 Task: Find connections with filter location Bellshill with filter topic #Startupcompanywith filter profile language German with filter current company Air India Express with filter school IILM with filter industry Mobile Computing Software Products with filter service category Search Engine Optimization (SEO) with filter keywords title Brand Strategist
Action: Mouse moved to (535, 59)
Screenshot: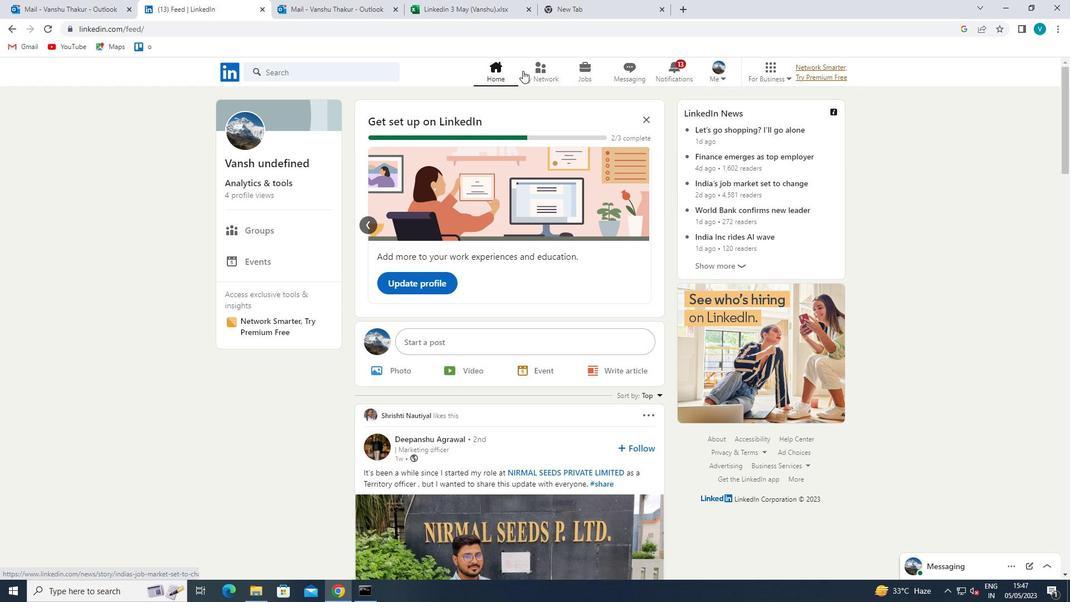 
Action: Mouse pressed left at (535, 59)
Screenshot: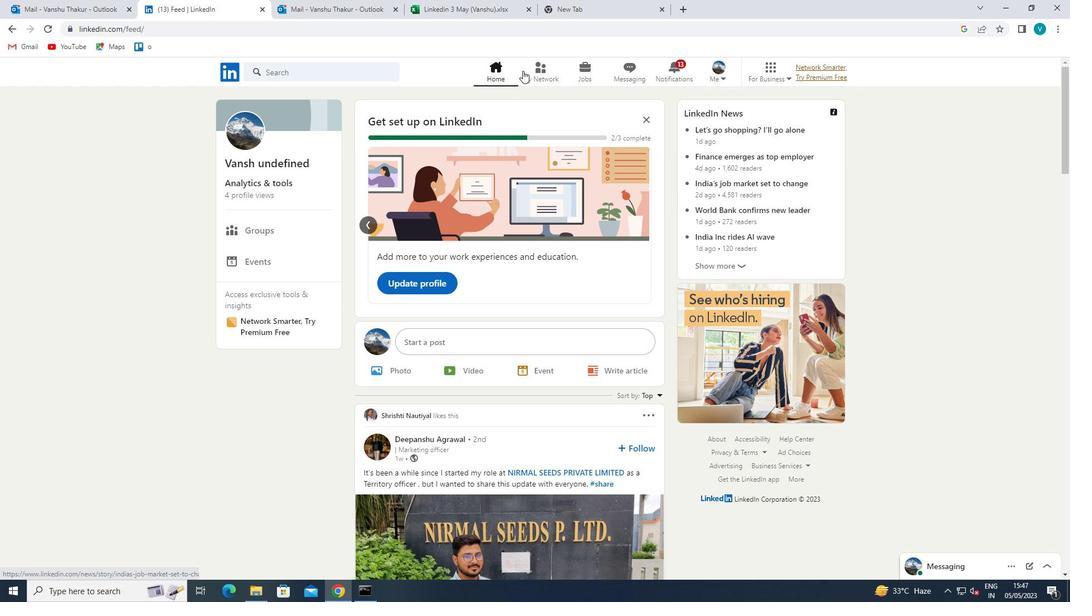
Action: Mouse moved to (332, 131)
Screenshot: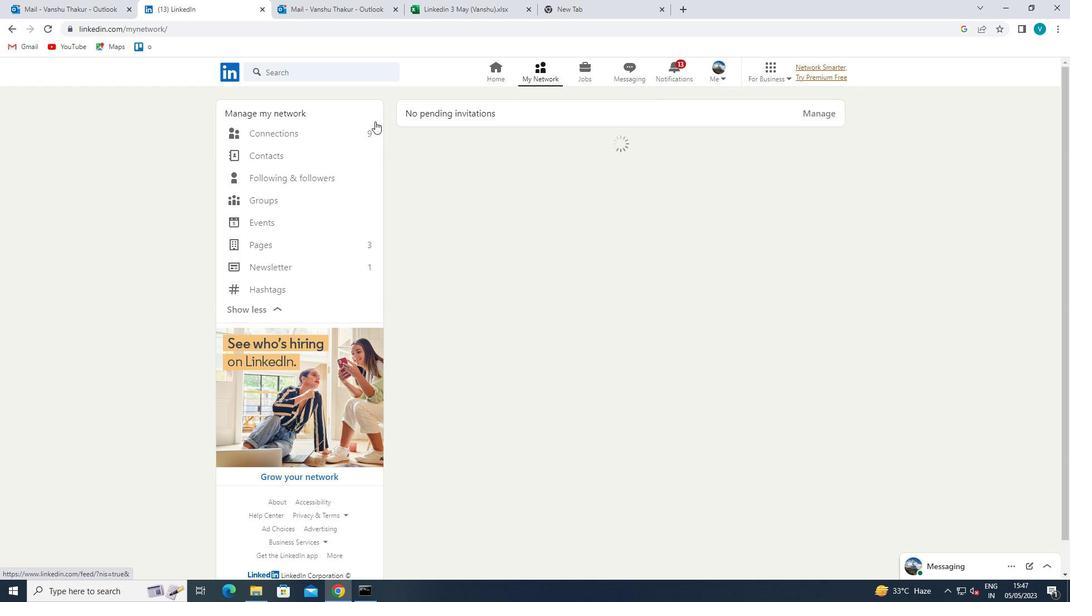 
Action: Mouse pressed left at (332, 131)
Screenshot: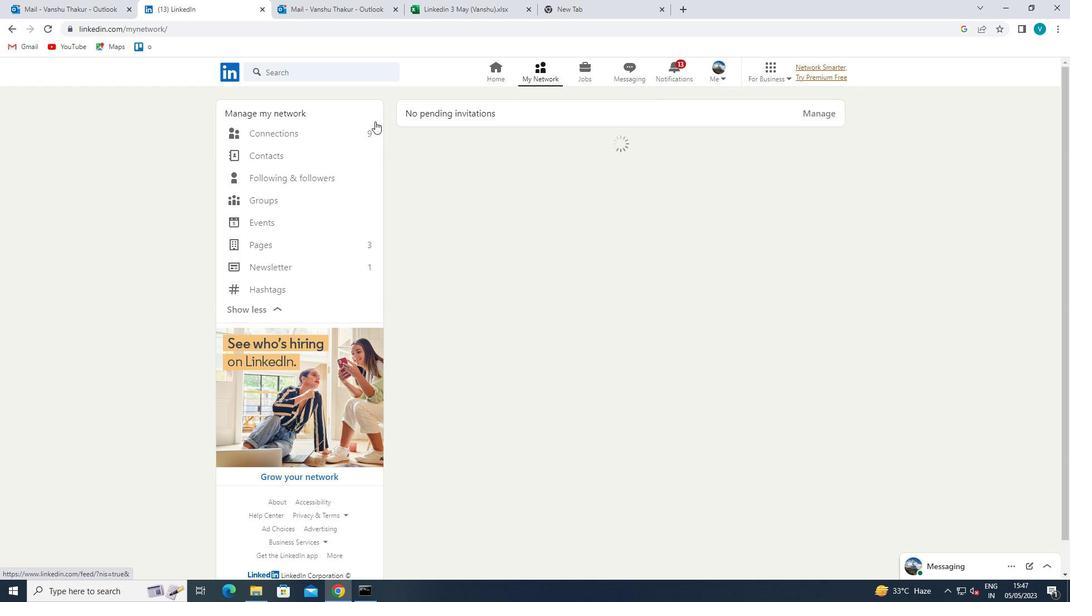
Action: Mouse moved to (601, 134)
Screenshot: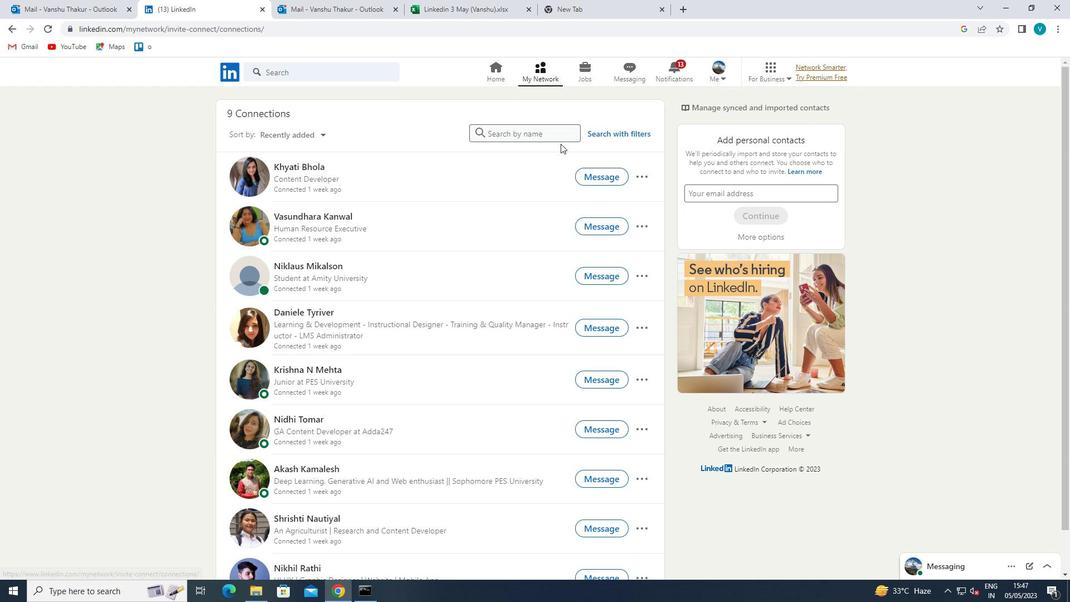 
Action: Mouse pressed left at (601, 134)
Screenshot: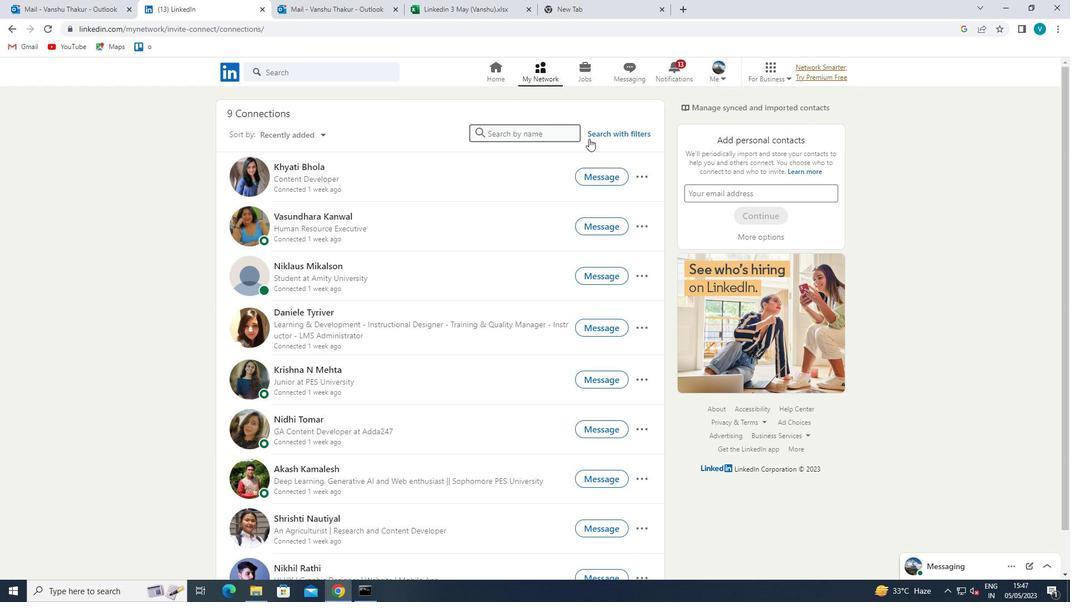 
Action: Mouse moved to (543, 110)
Screenshot: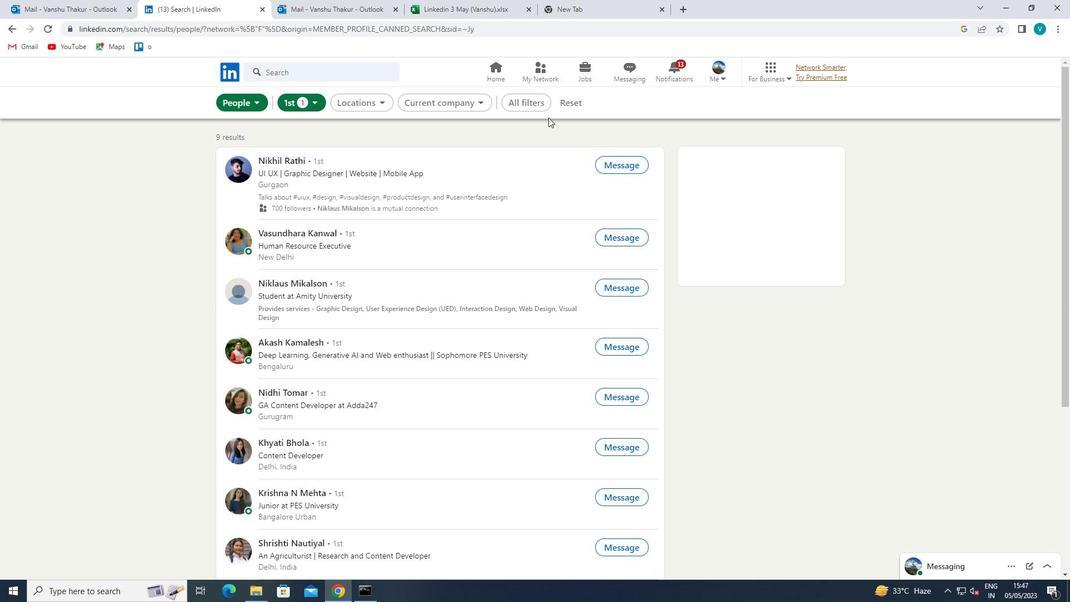 
Action: Mouse pressed left at (543, 110)
Screenshot: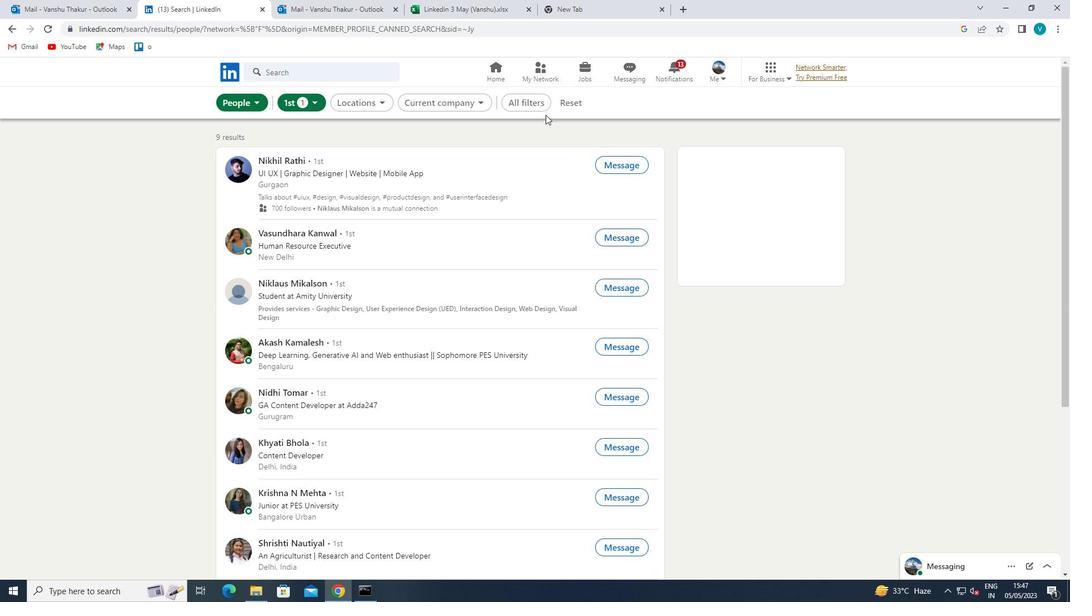 
Action: Mouse moved to (922, 235)
Screenshot: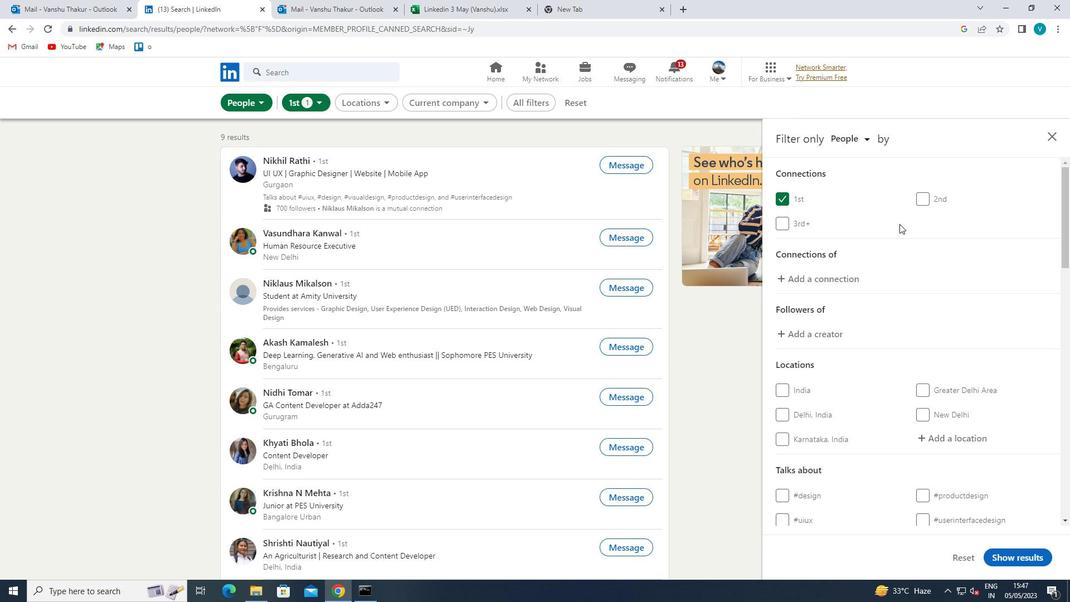 
Action: Mouse scrolled (922, 234) with delta (0, 0)
Screenshot: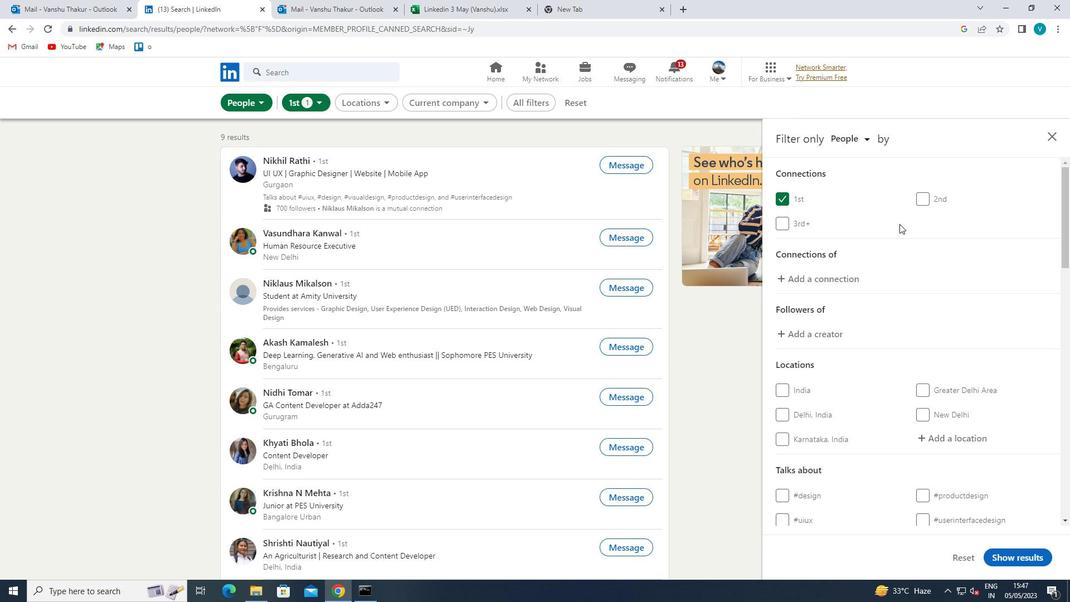 
Action: Mouse moved to (939, 248)
Screenshot: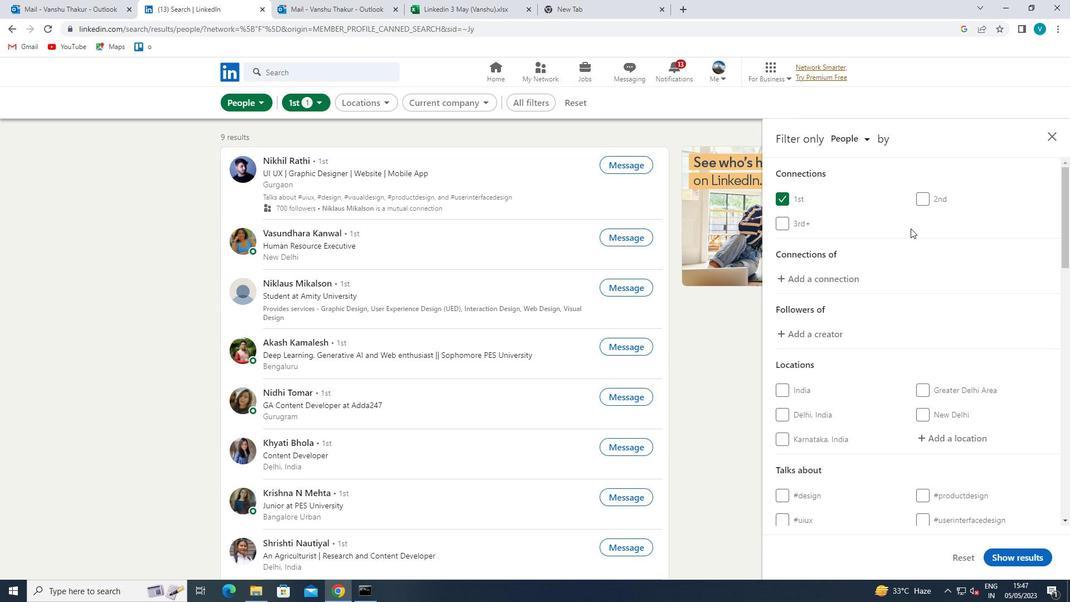 
Action: Mouse scrolled (939, 248) with delta (0, 0)
Screenshot: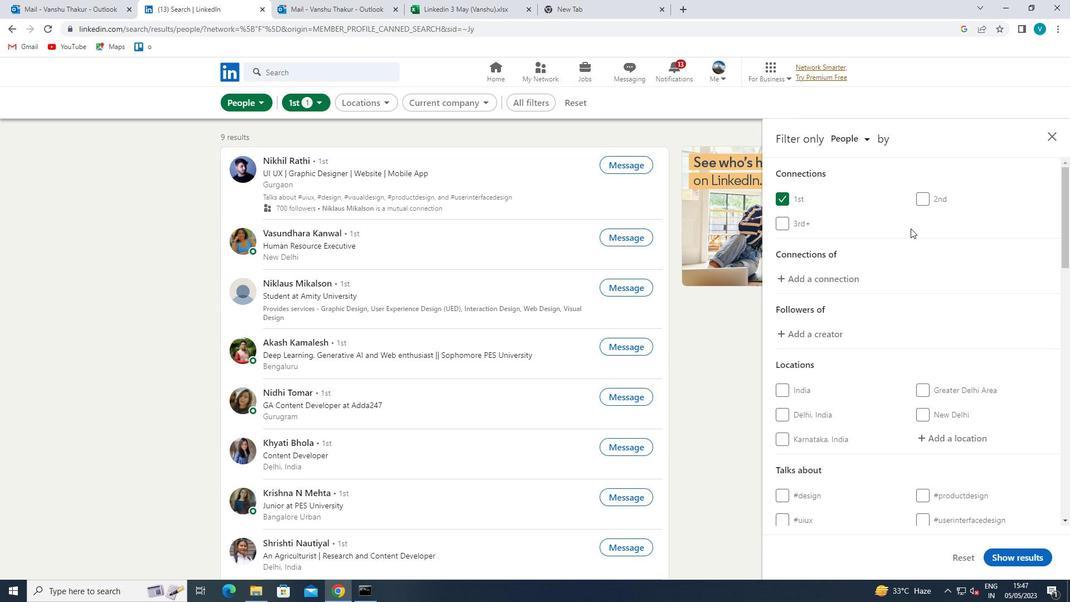 
Action: Mouse moved to (961, 329)
Screenshot: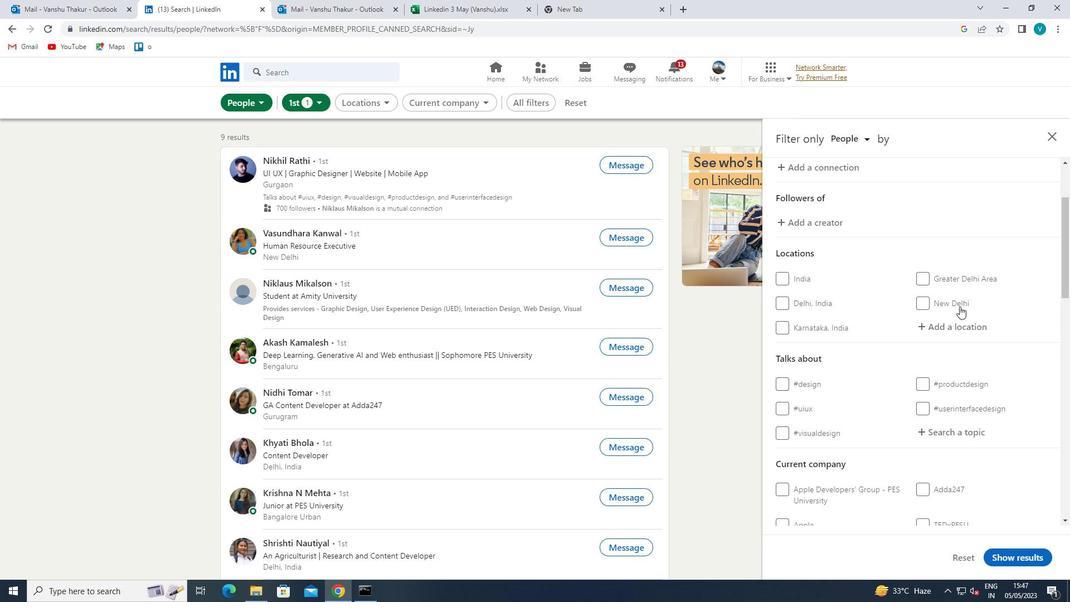 
Action: Mouse pressed left at (961, 329)
Screenshot: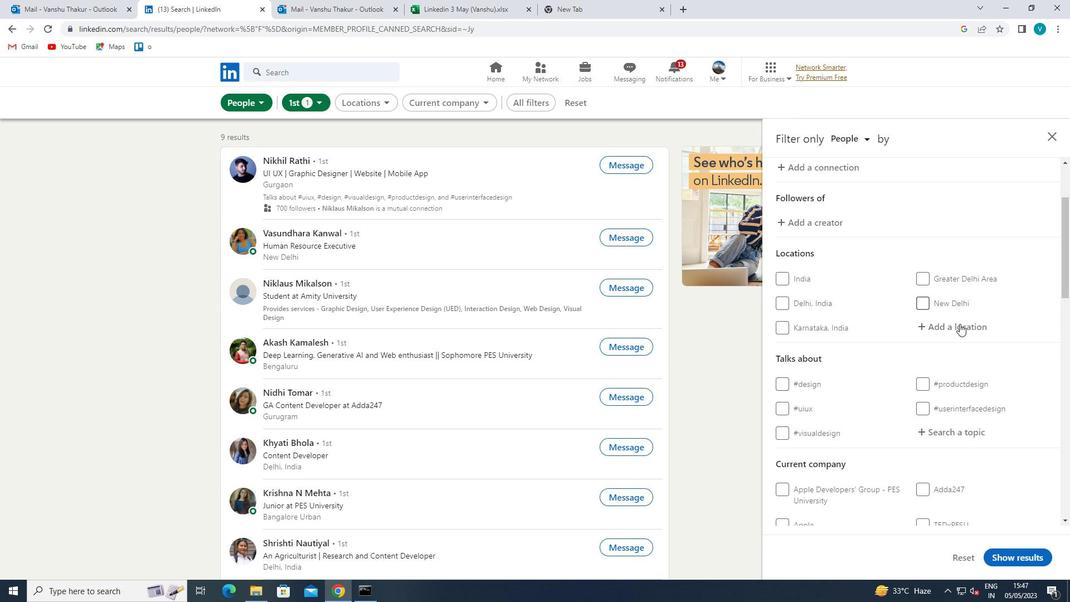 
Action: Mouse moved to (959, 329)
Screenshot: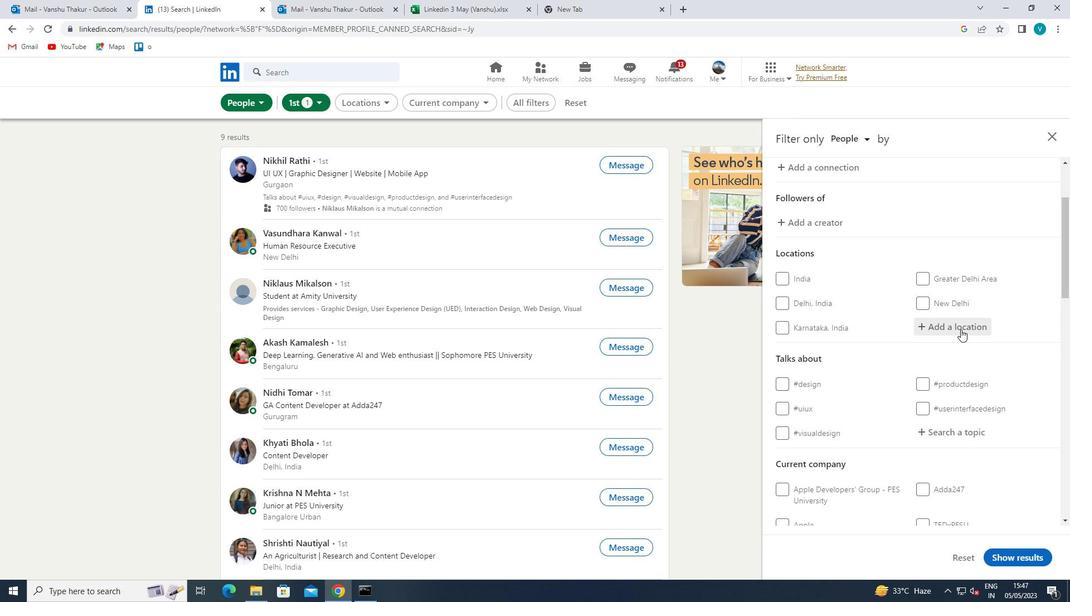 
Action: Key pressed <Key.shift>BELLSLL
Screenshot: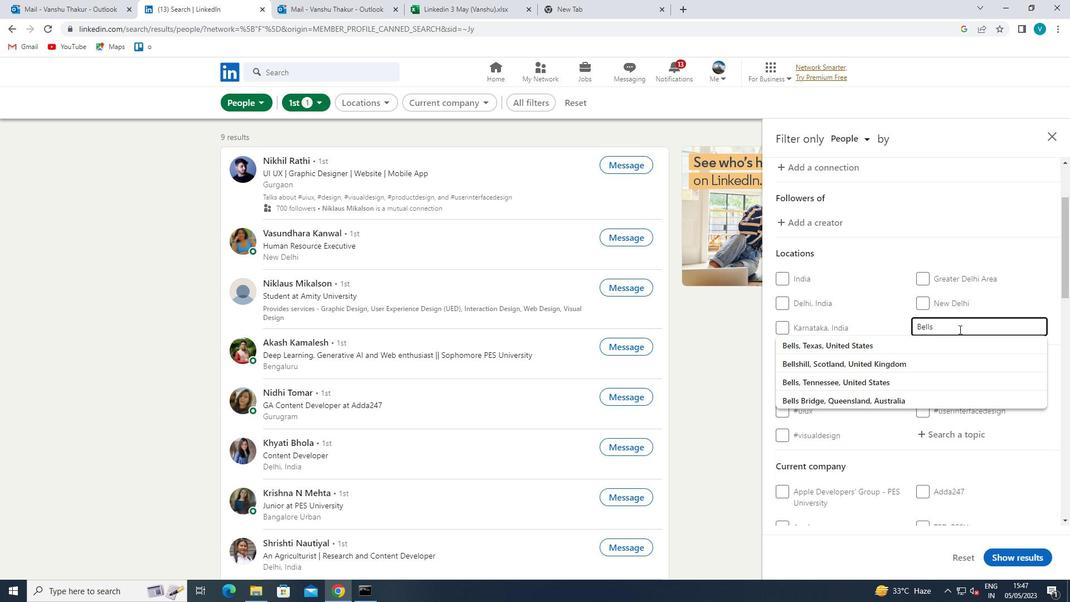 
Action: Mouse moved to (931, 325)
Screenshot: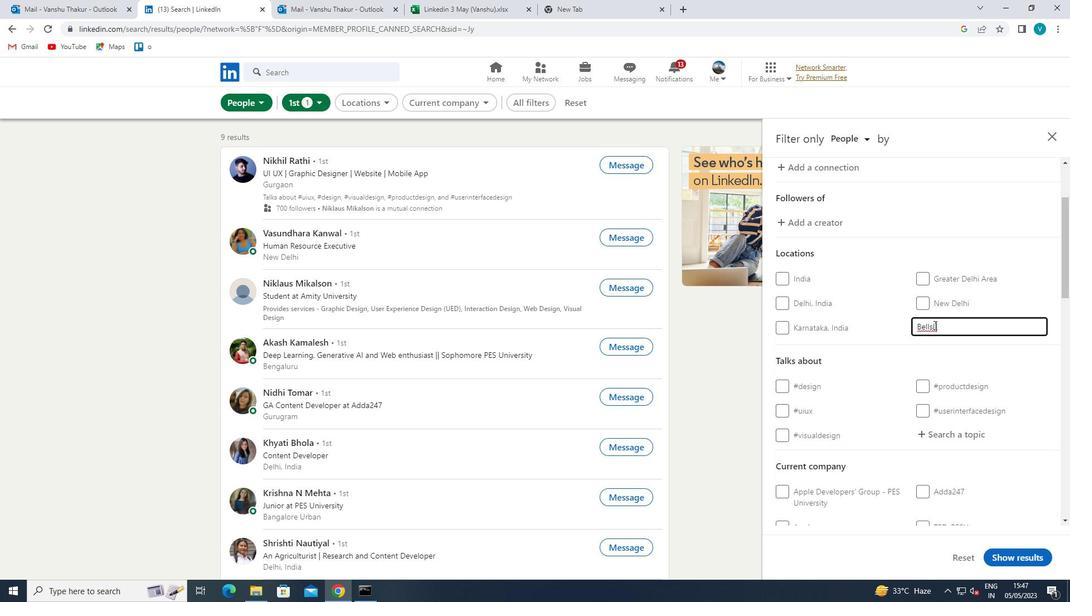 
Action: Mouse pressed left at (931, 325)
Screenshot: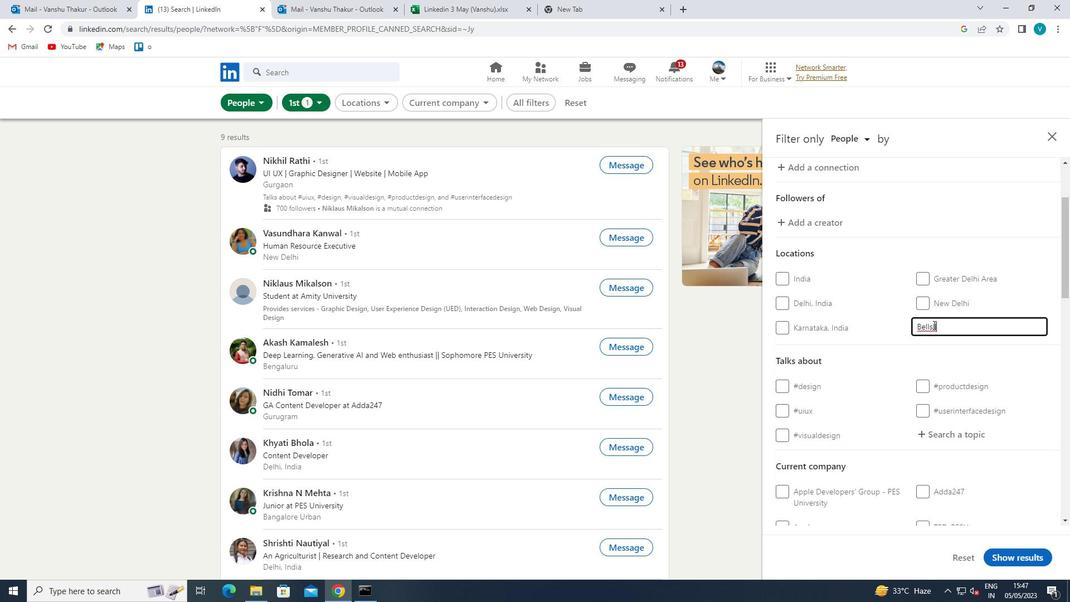 
Action: Mouse moved to (932, 326)
Screenshot: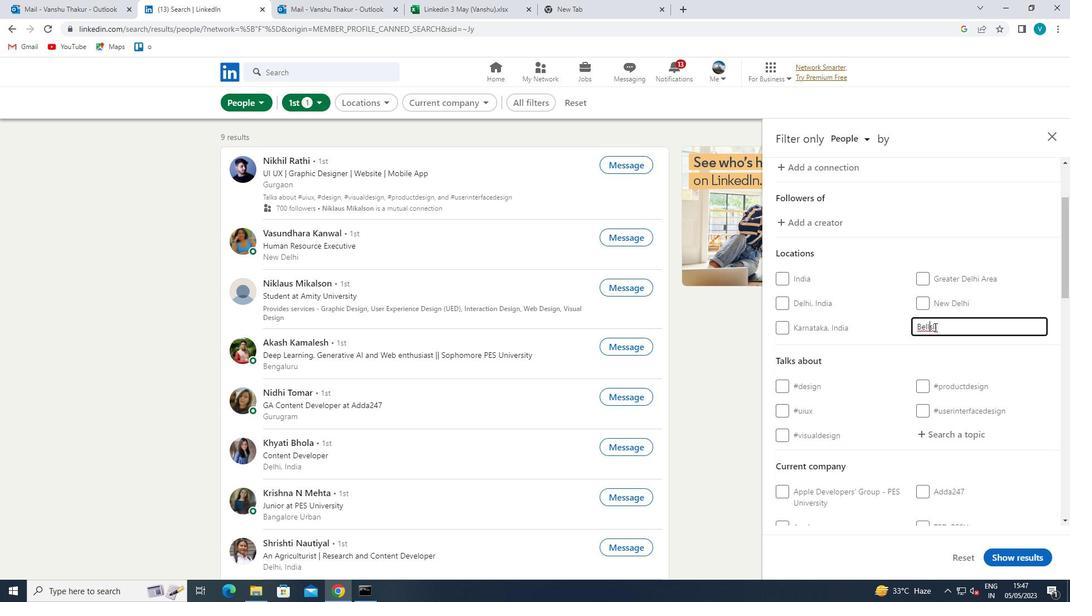 
Action: Mouse pressed left at (932, 326)
Screenshot: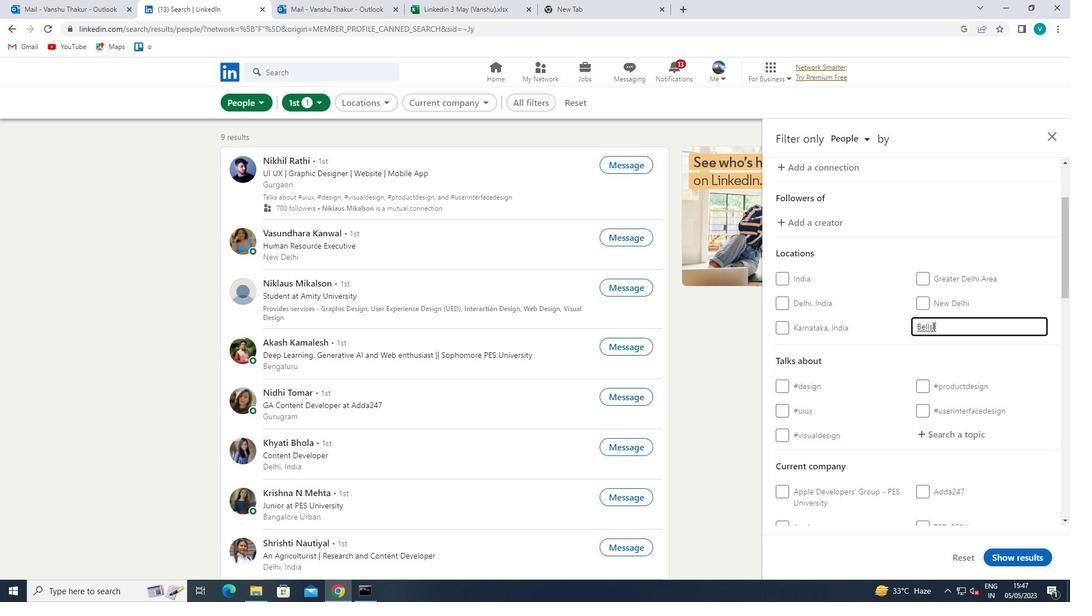 
Action: Mouse moved to (935, 329)
Screenshot: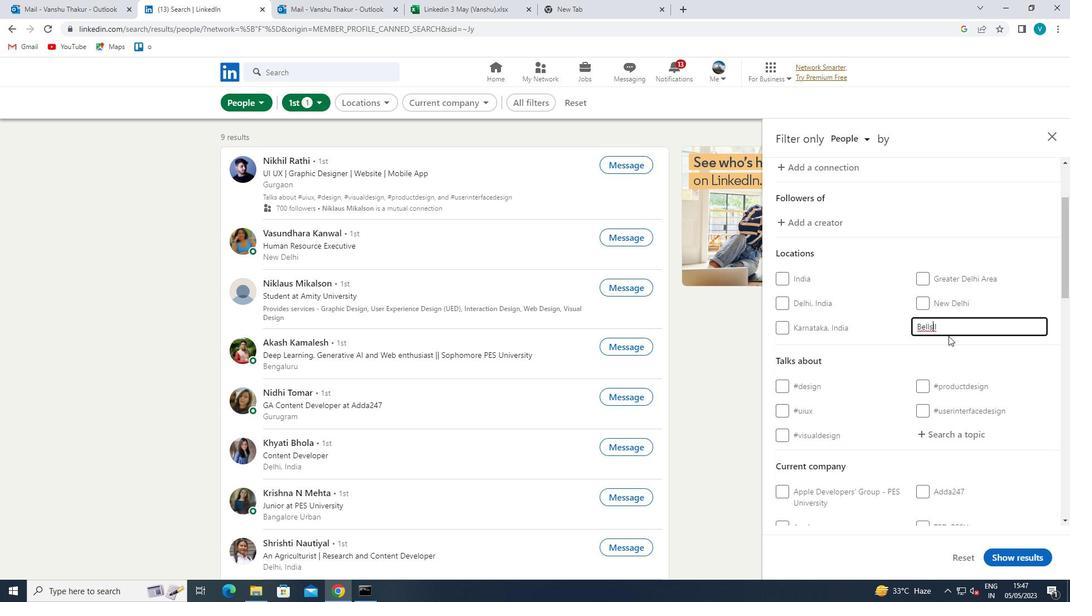 
Action: Key pressed HI
Screenshot: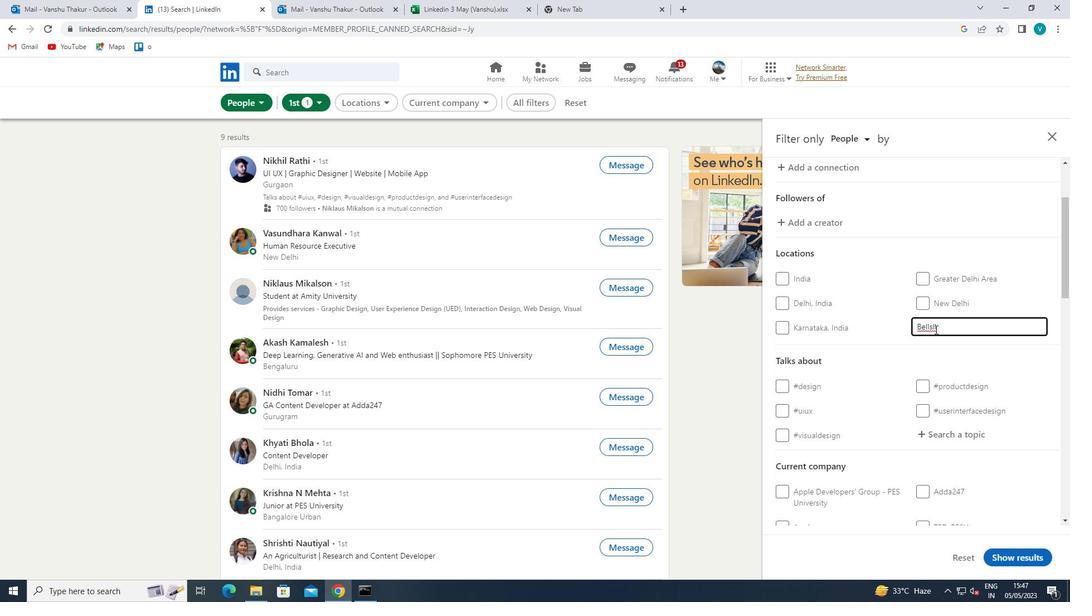 
Action: Mouse moved to (923, 337)
Screenshot: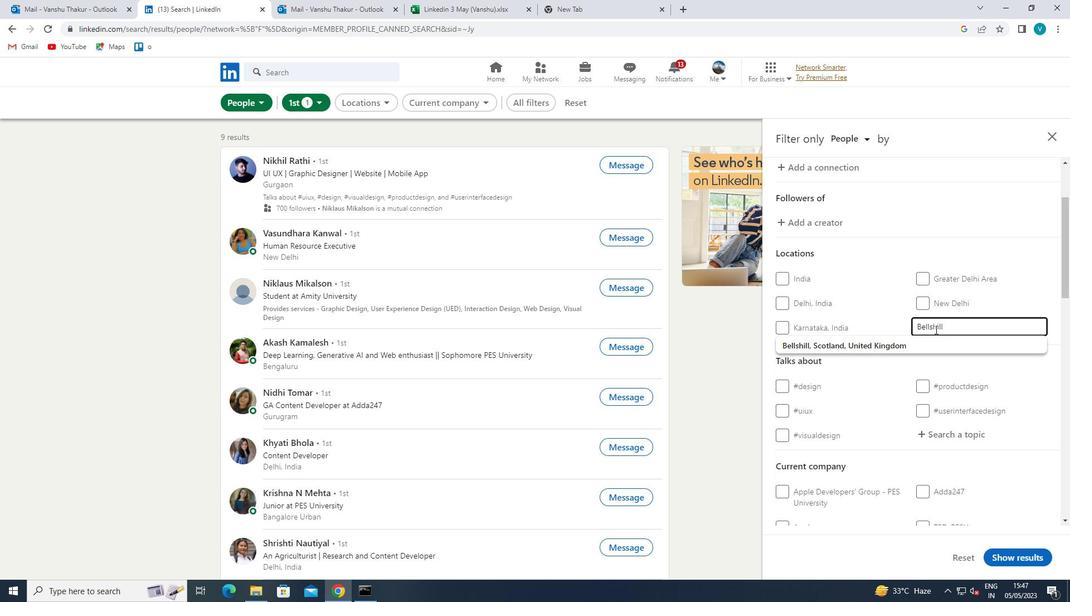 
Action: Mouse pressed left at (923, 337)
Screenshot: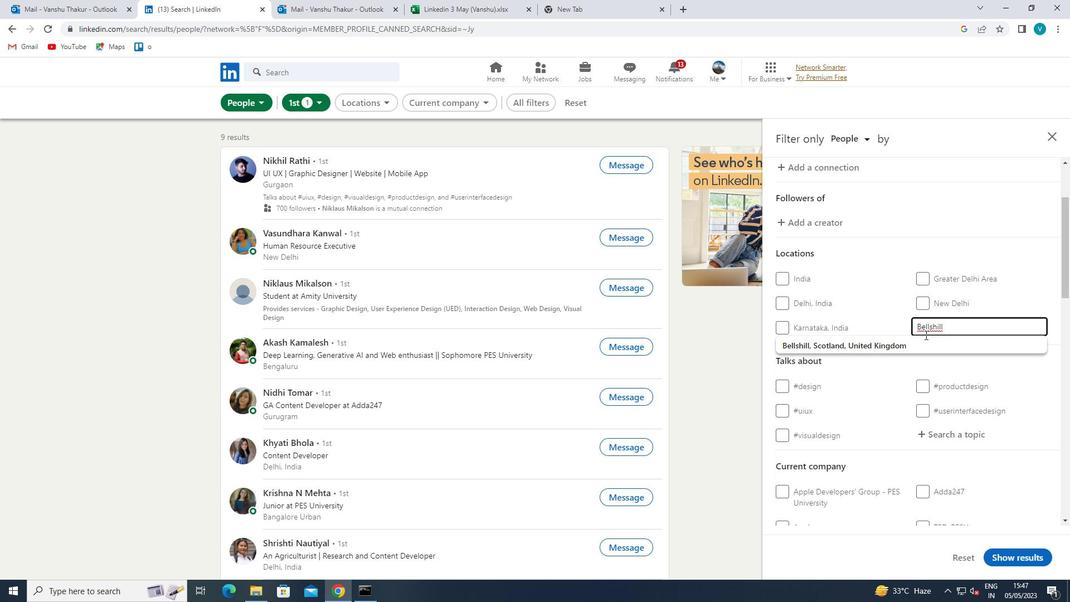 
Action: Mouse moved to (921, 337)
Screenshot: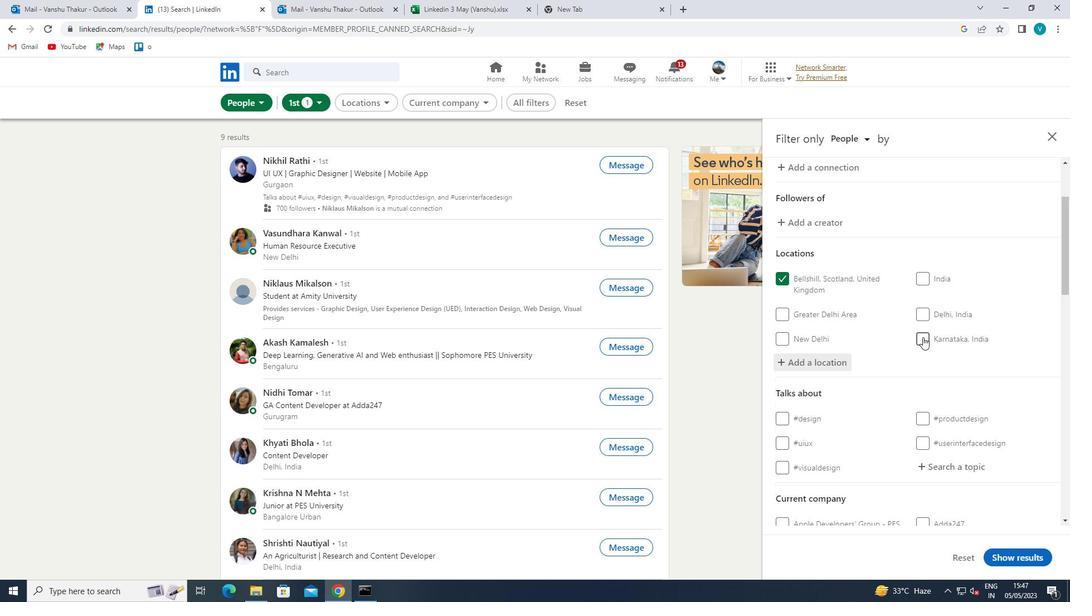 
Action: Mouse scrolled (921, 336) with delta (0, 0)
Screenshot: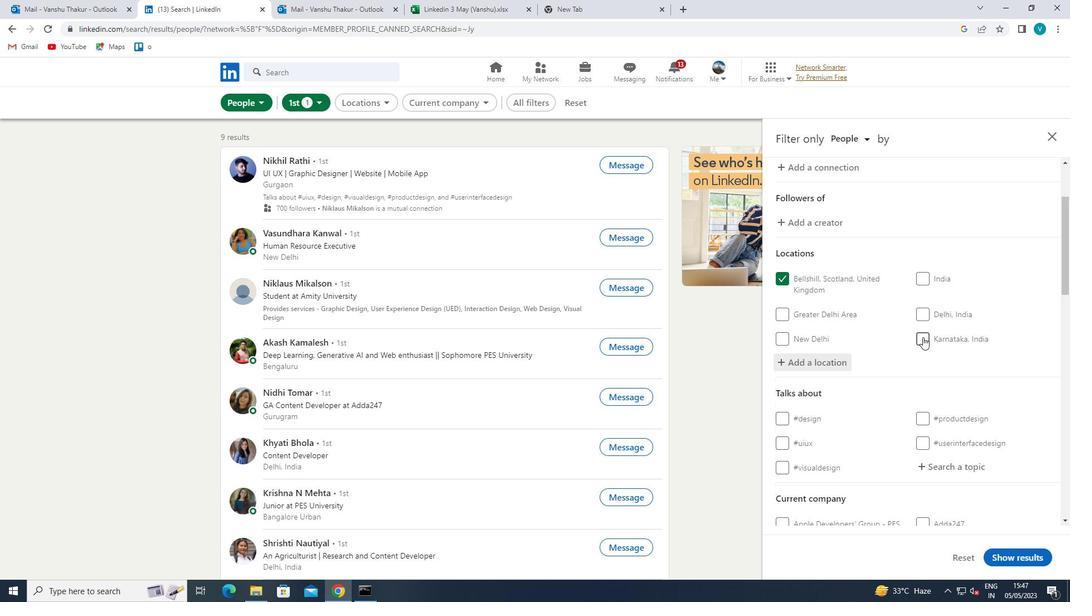 
Action: Mouse scrolled (921, 336) with delta (0, 0)
Screenshot: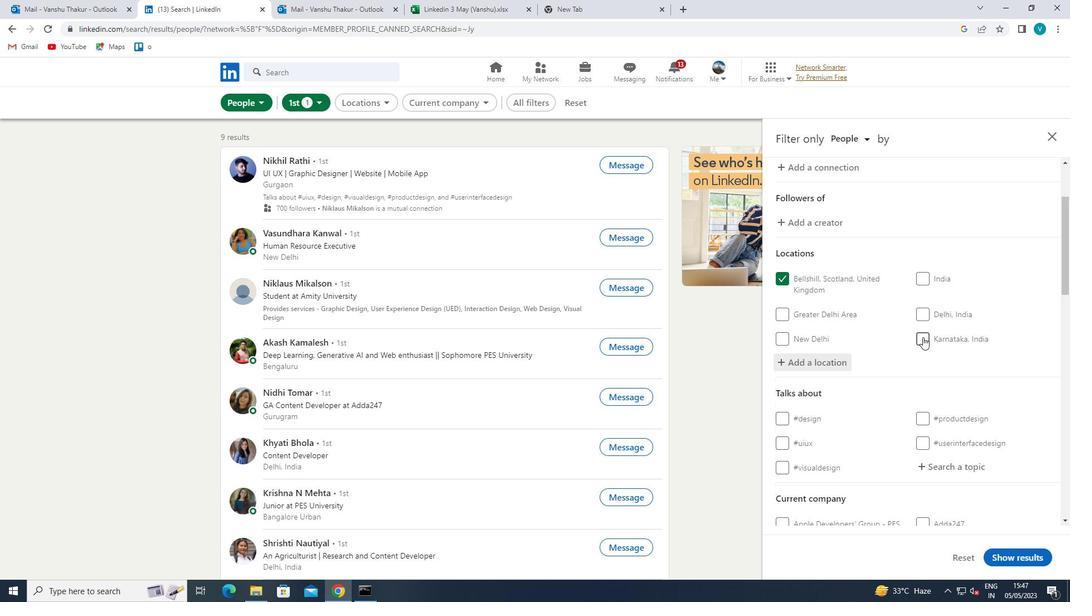 
Action: Mouse moved to (919, 345)
Screenshot: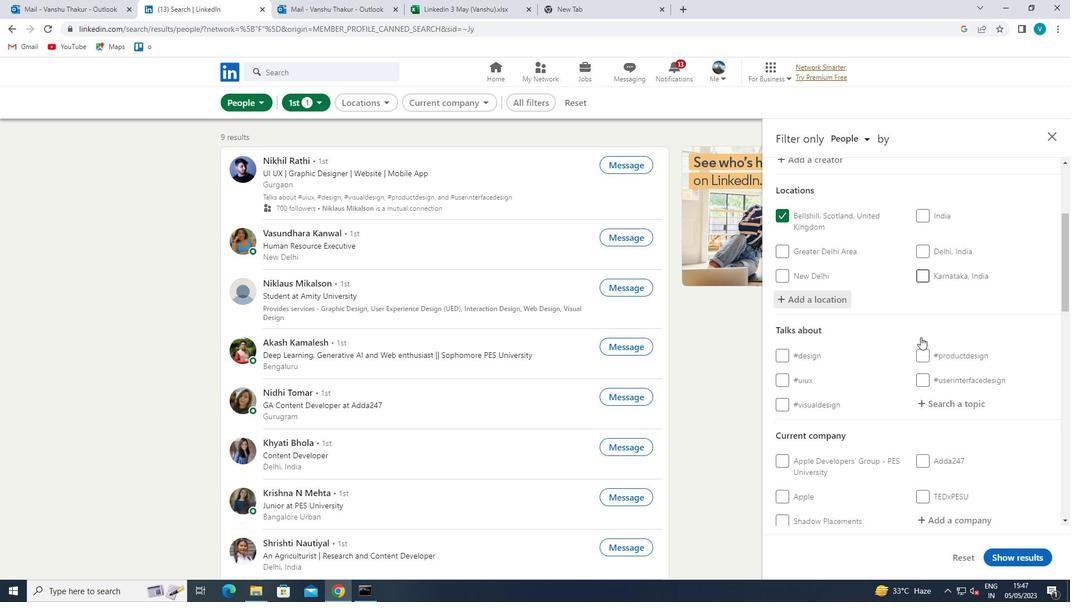 
Action: Mouse pressed left at (919, 345)
Screenshot: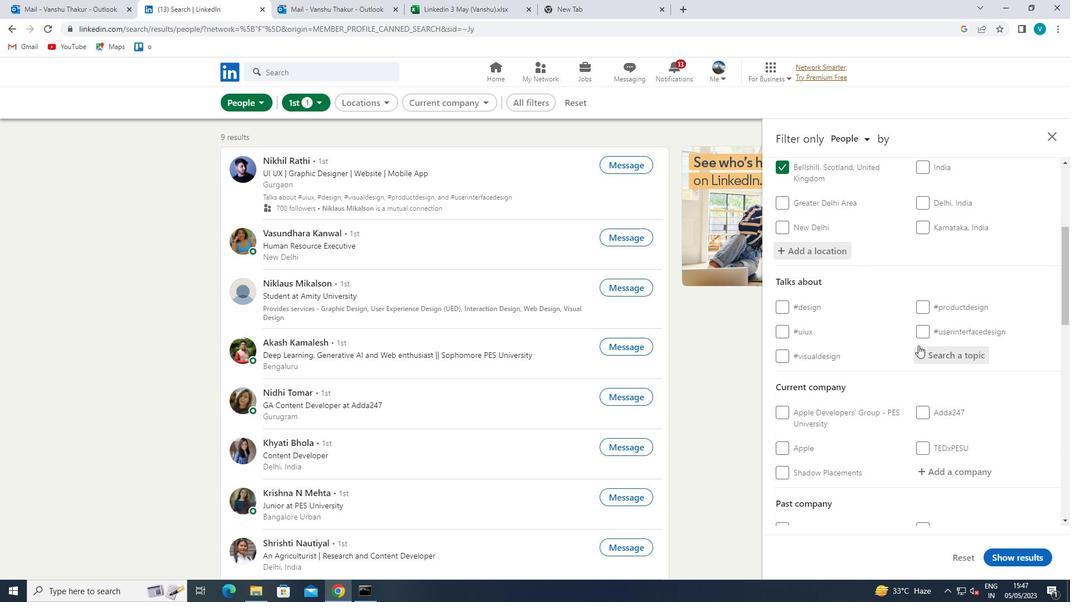 
Action: Key pressed STARTUPCOMPANY
Screenshot: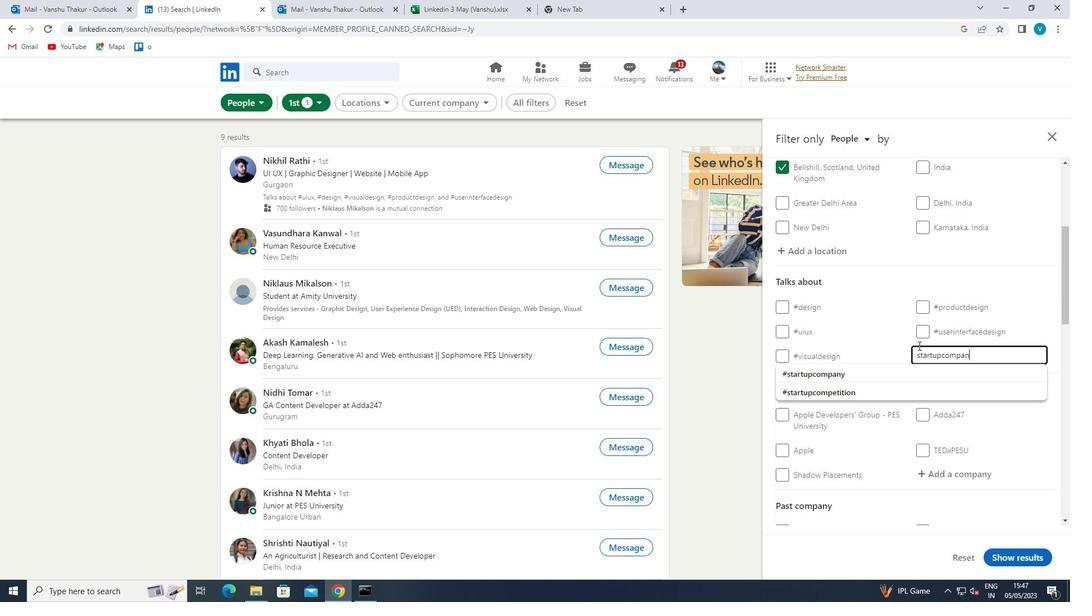 
Action: Mouse moved to (894, 365)
Screenshot: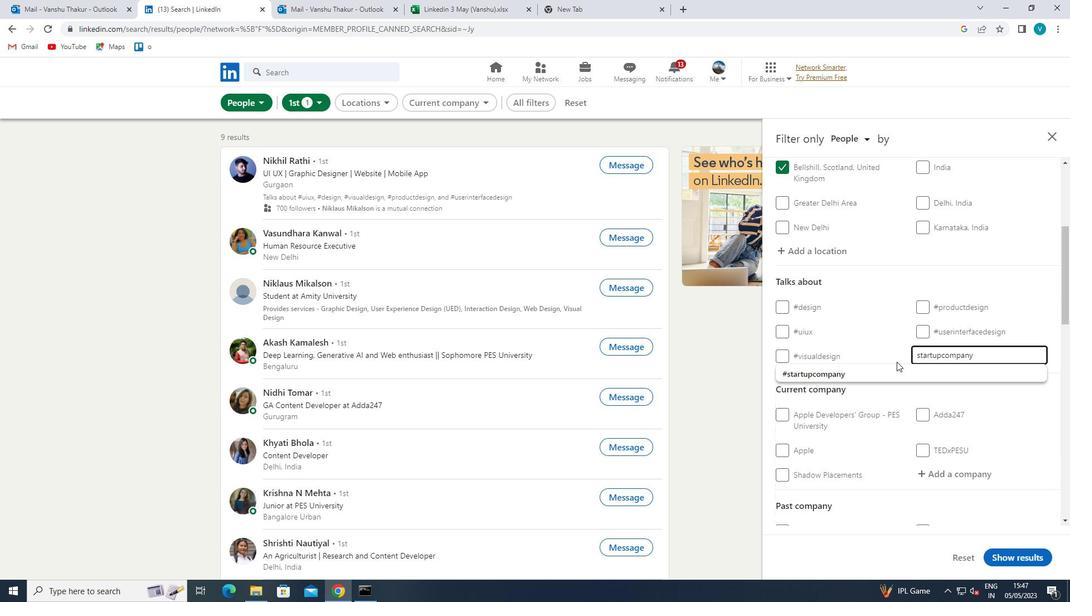 
Action: Mouse pressed left at (894, 365)
Screenshot: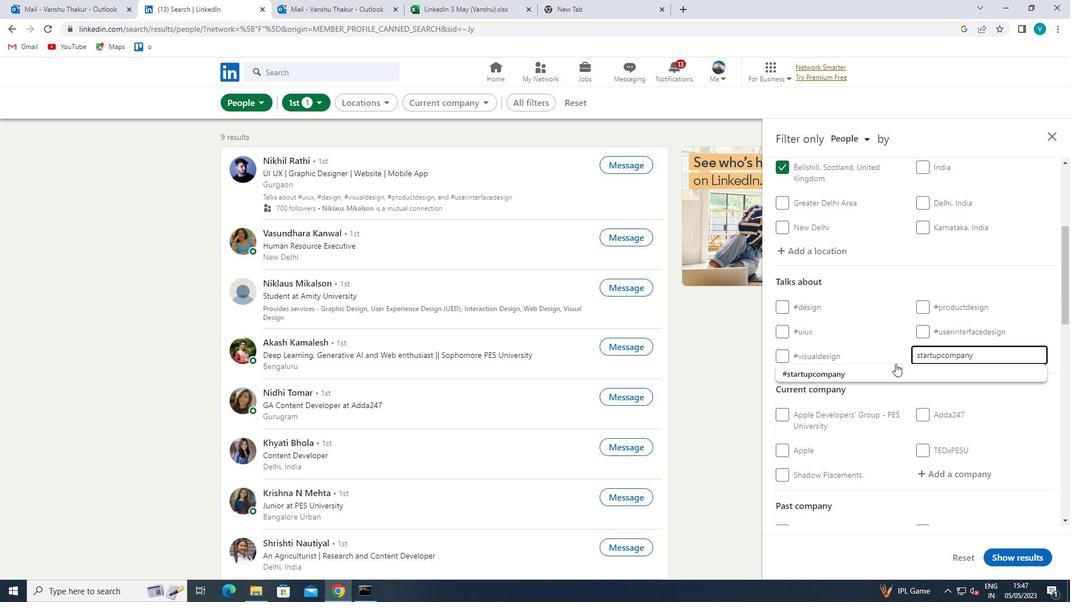 
Action: Mouse scrolled (894, 364) with delta (0, 0)
Screenshot: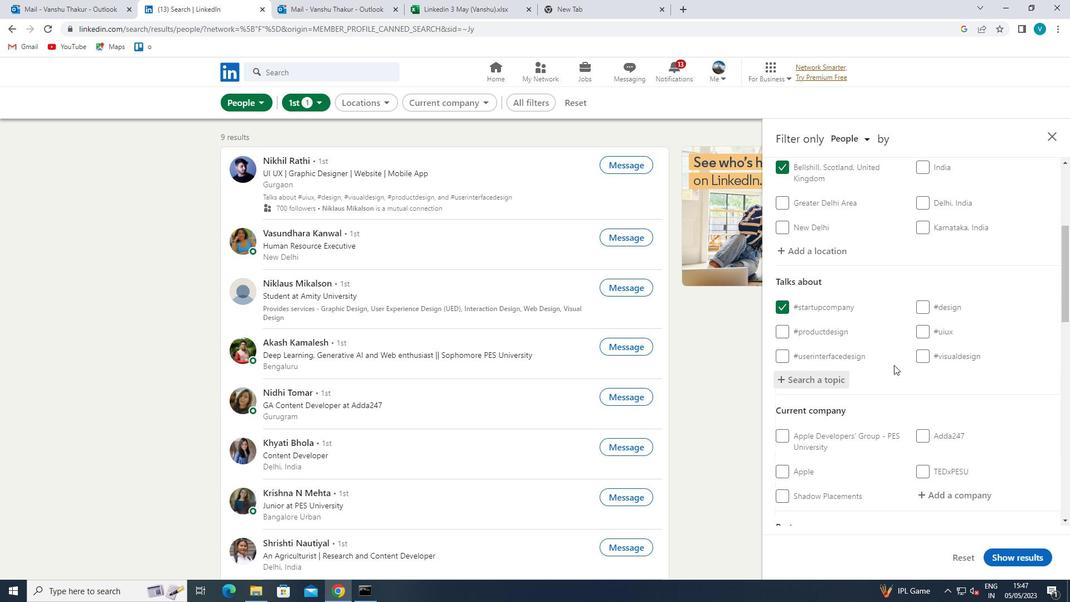 
Action: Mouse scrolled (894, 364) with delta (0, 0)
Screenshot: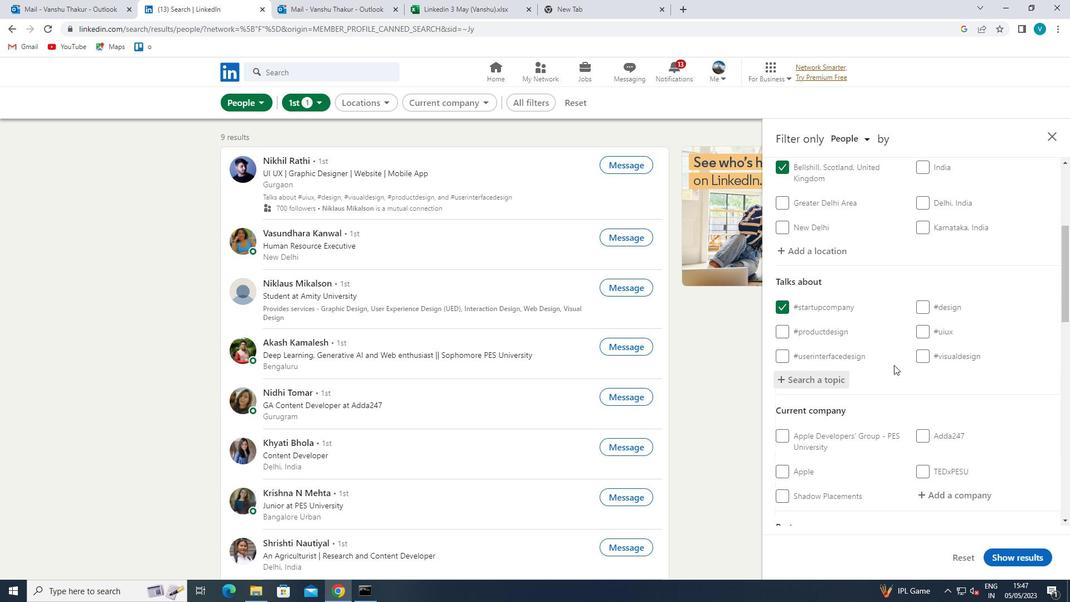 
Action: Mouse scrolled (894, 364) with delta (0, 0)
Screenshot: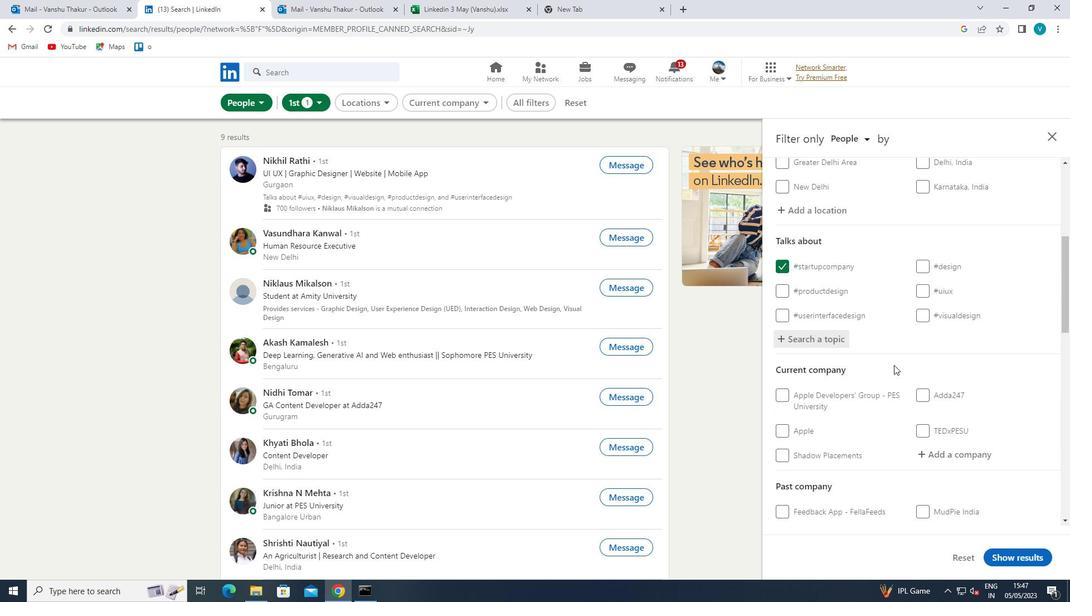 
Action: Mouse moved to (931, 325)
Screenshot: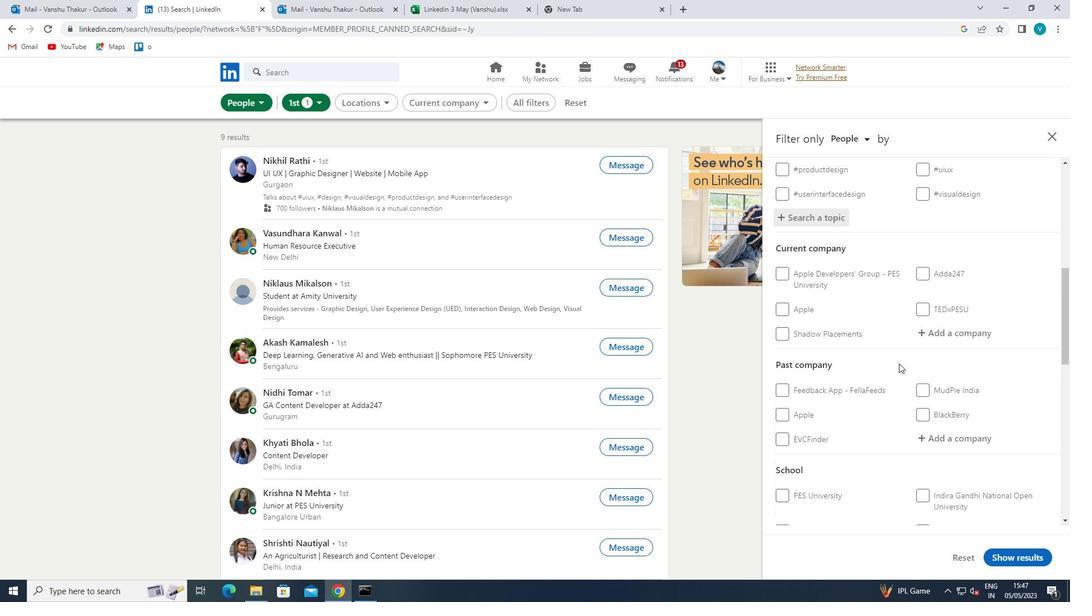 
Action: Mouse pressed left at (931, 325)
Screenshot: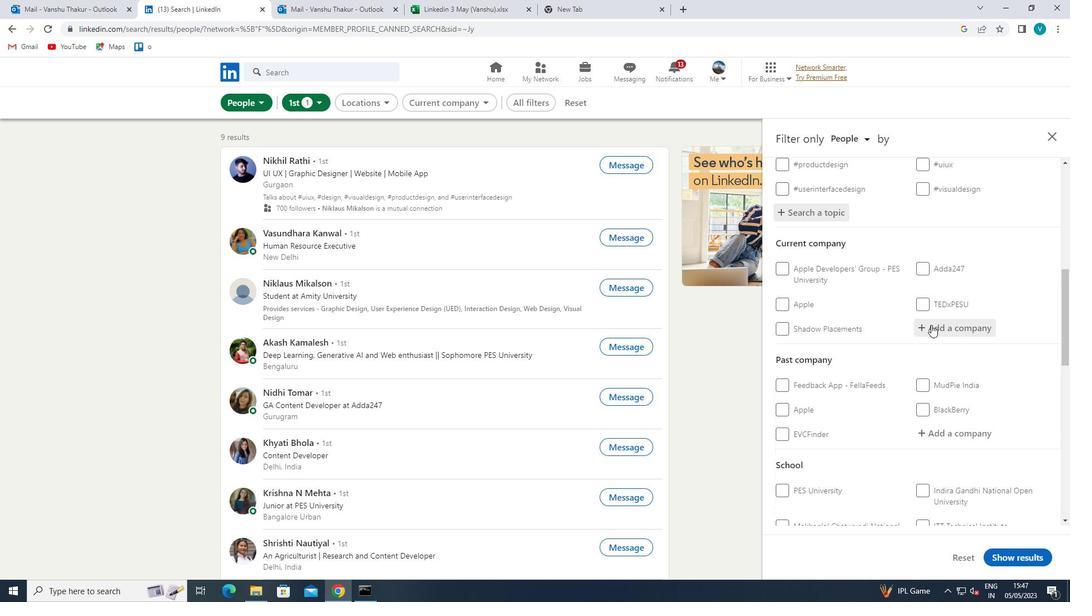 
Action: Key pressed <Key.shift>AIR<Key.space><Key.shift>INDIA
Screenshot: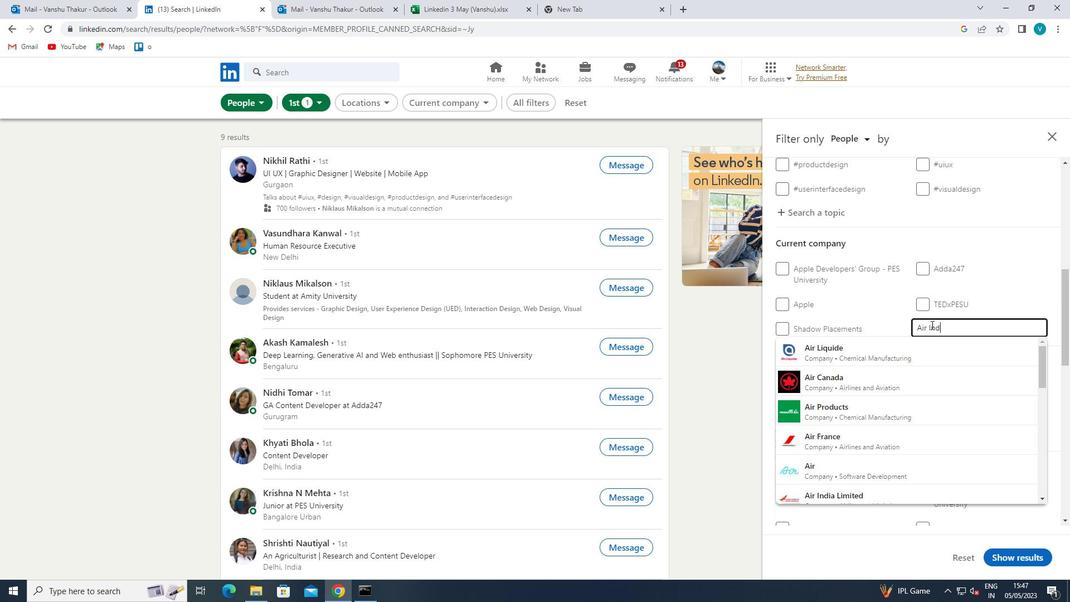 
Action: Mouse moved to (906, 379)
Screenshot: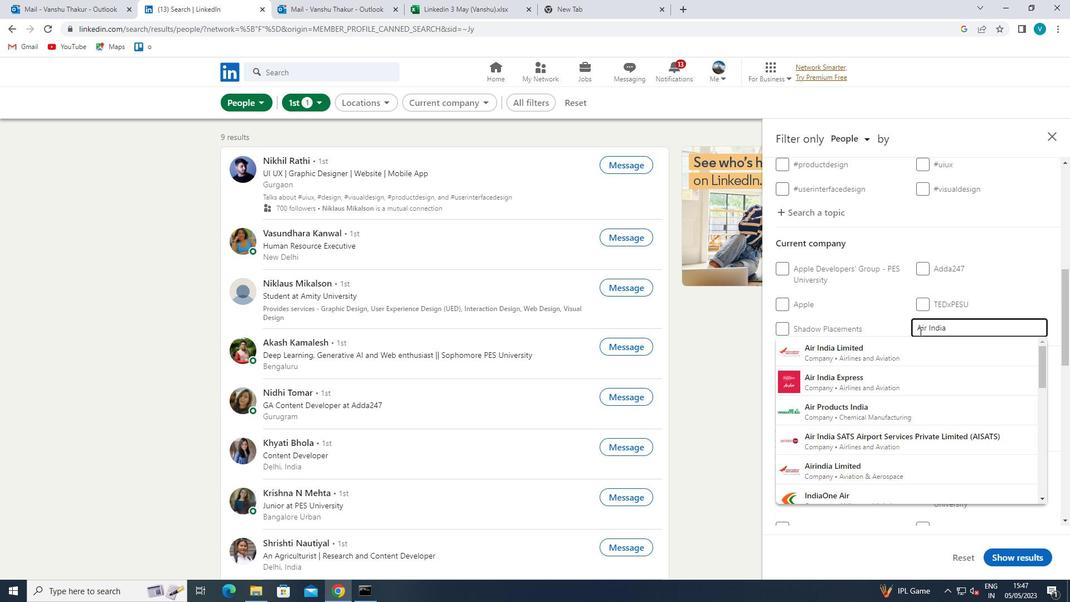 
Action: Mouse pressed left at (906, 379)
Screenshot: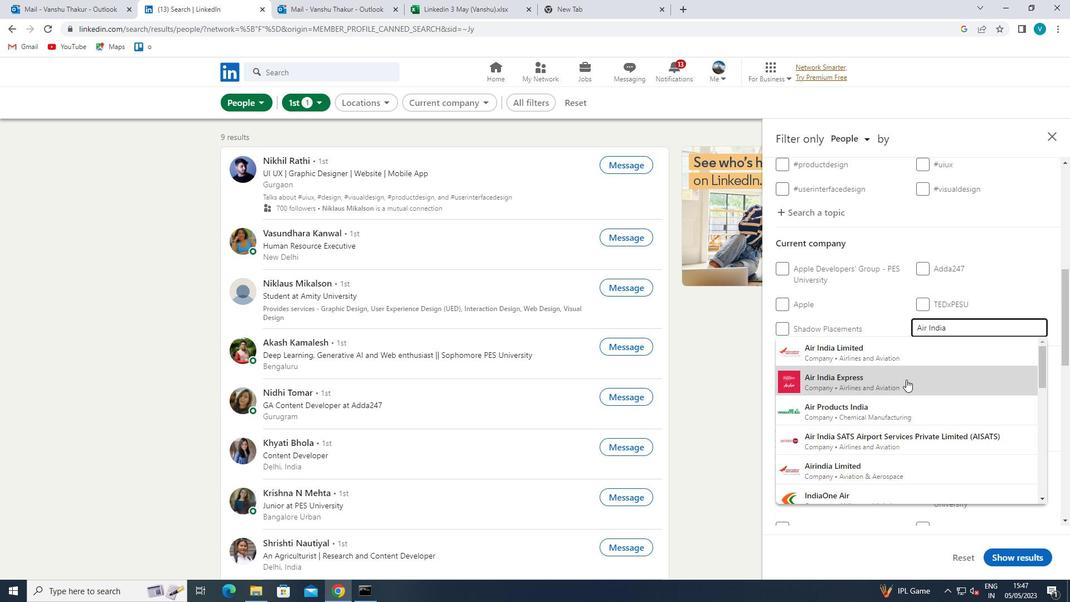 
Action: Mouse scrolled (906, 379) with delta (0, 0)
Screenshot: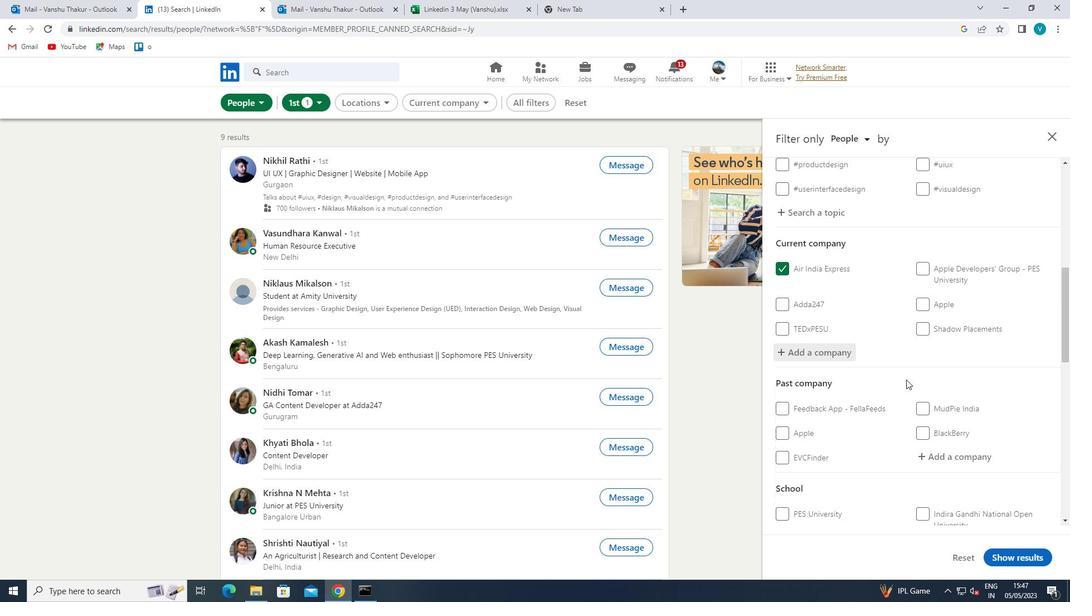 
Action: Mouse moved to (906, 381)
Screenshot: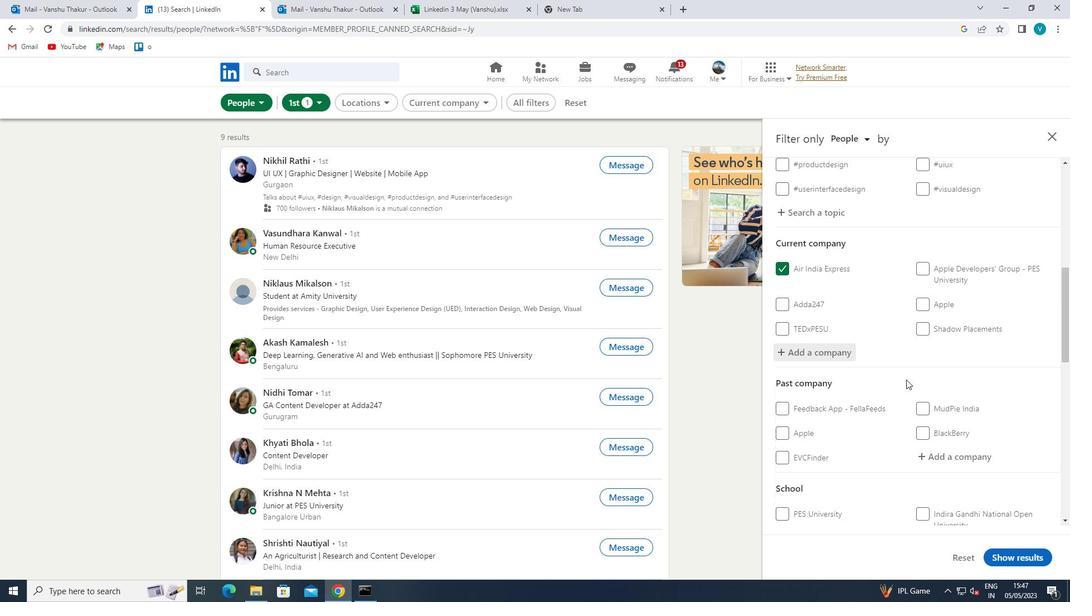 
Action: Mouse scrolled (906, 380) with delta (0, 0)
Screenshot: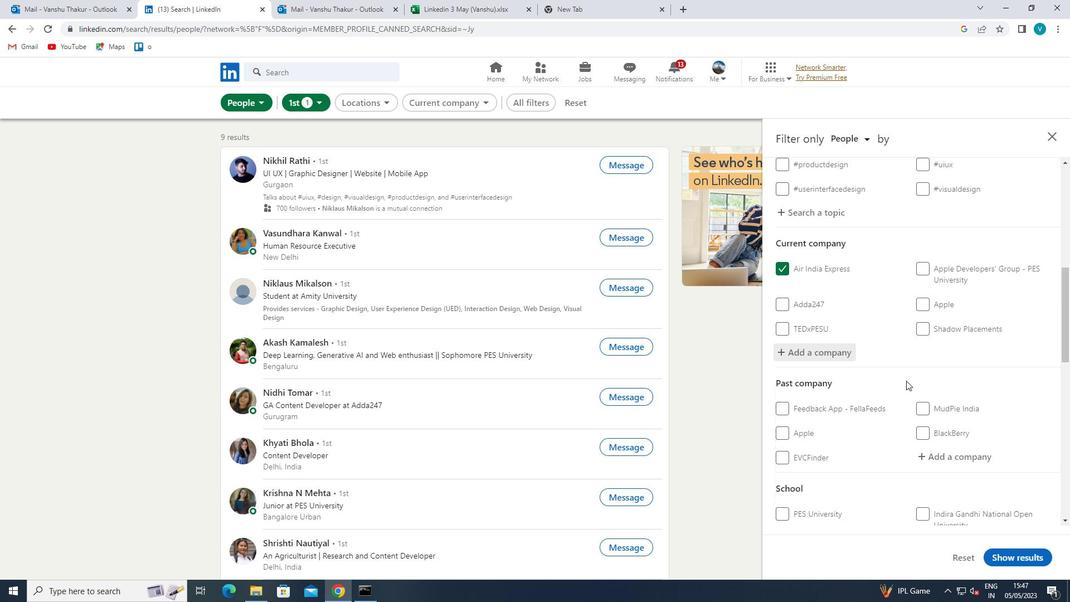
Action: Mouse moved to (908, 382)
Screenshot: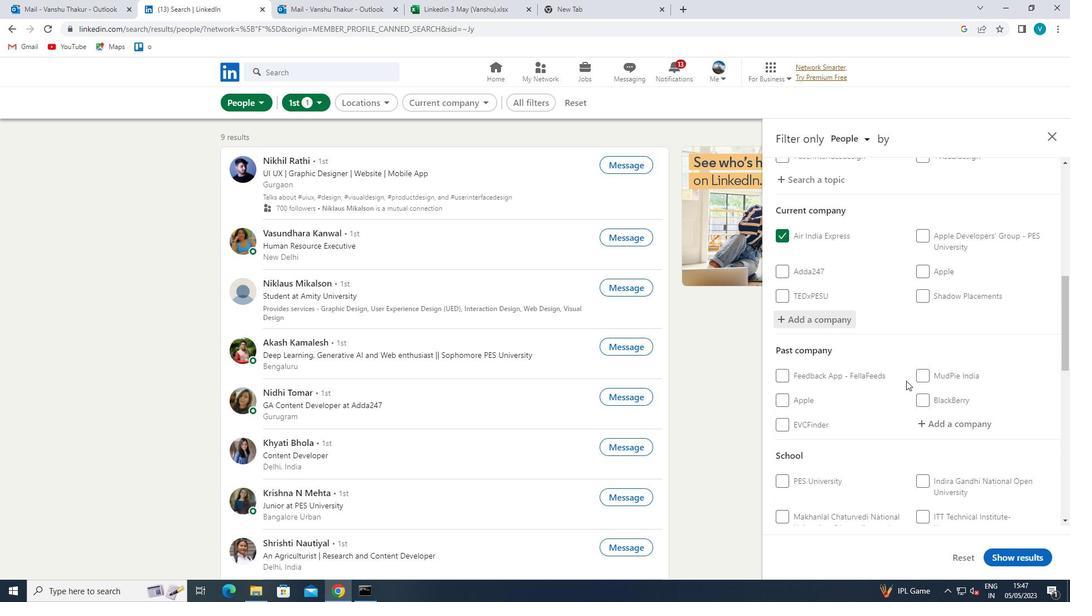 
Action: Mouse scrolled (908, 381) with delta (0, 0)
Screenshot: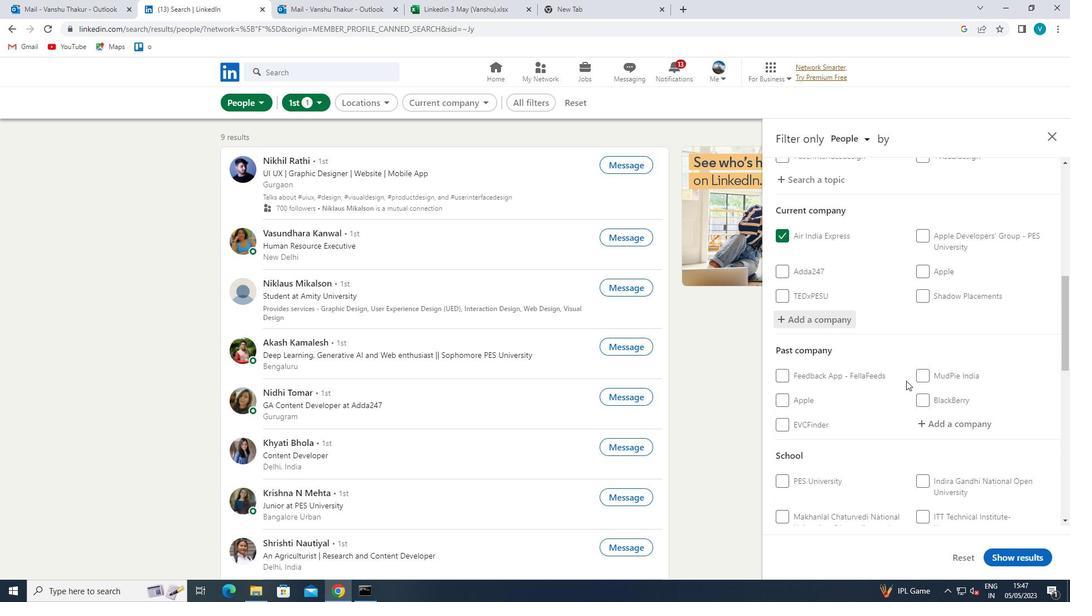 
Action: Mouse moved to (955, 431)
Screenshot: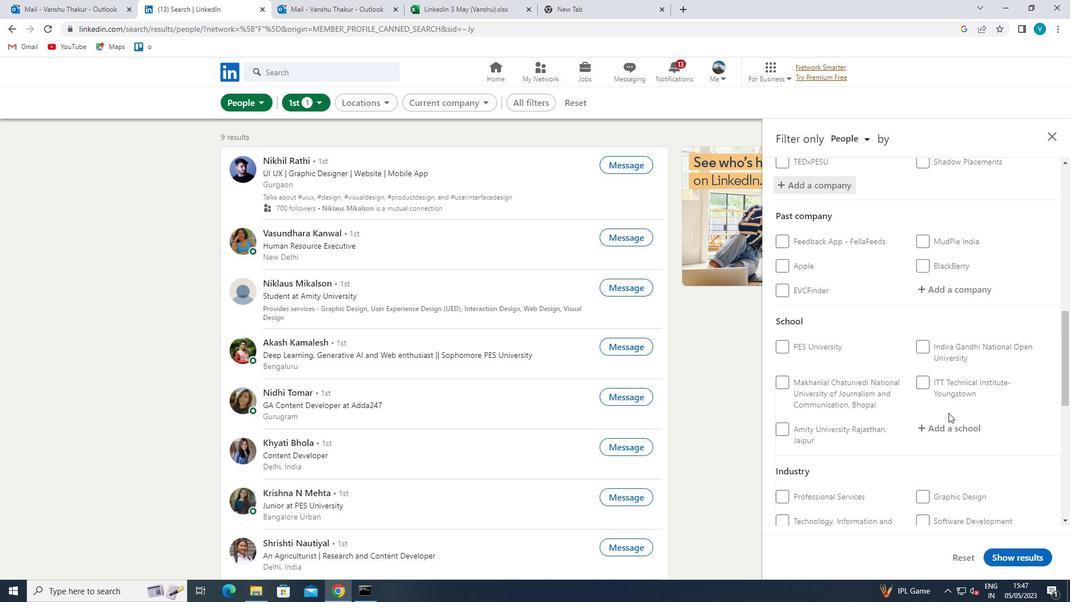 
Action: Mouse pressed left at (955, 431)
Screenshot: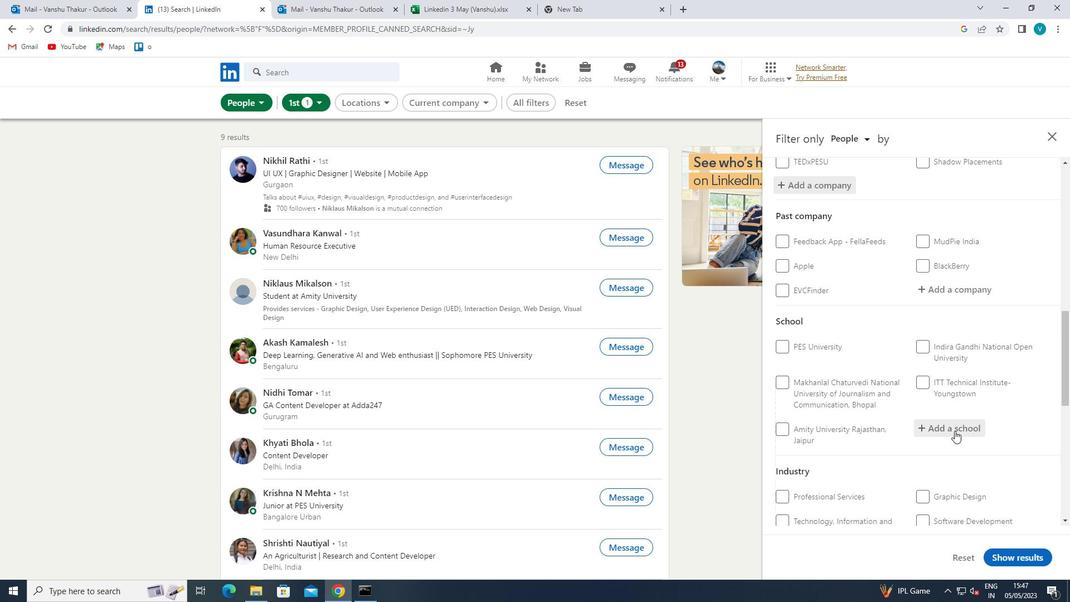
Action: Key pressed <Key.shift>IIILM<Key.left><Key.left><Key.backspace>
Screenshot: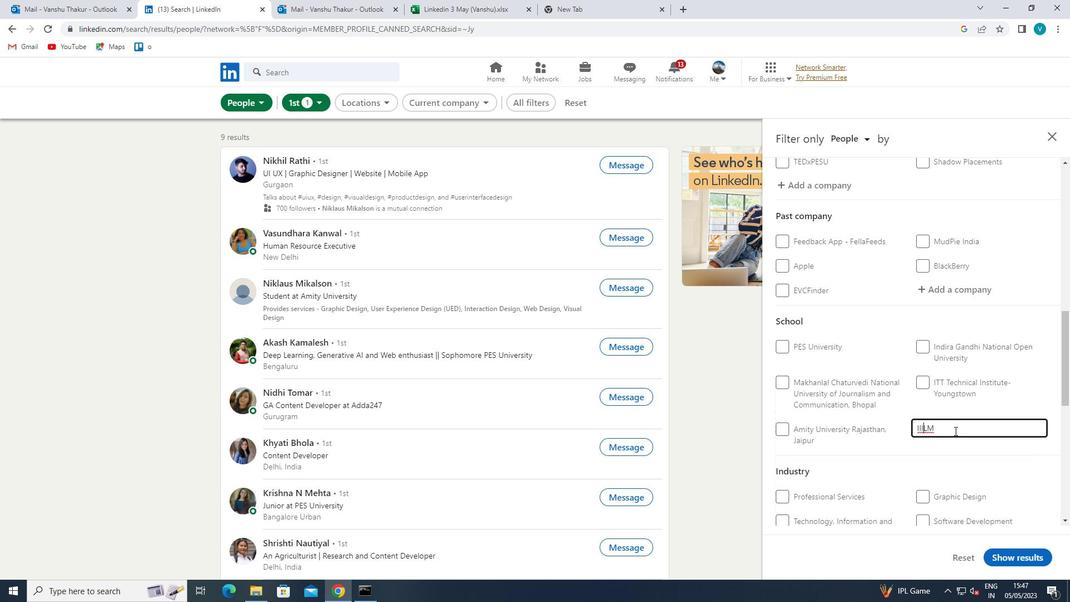 
Action: Mouse moved to (937, 451)
Screenshot: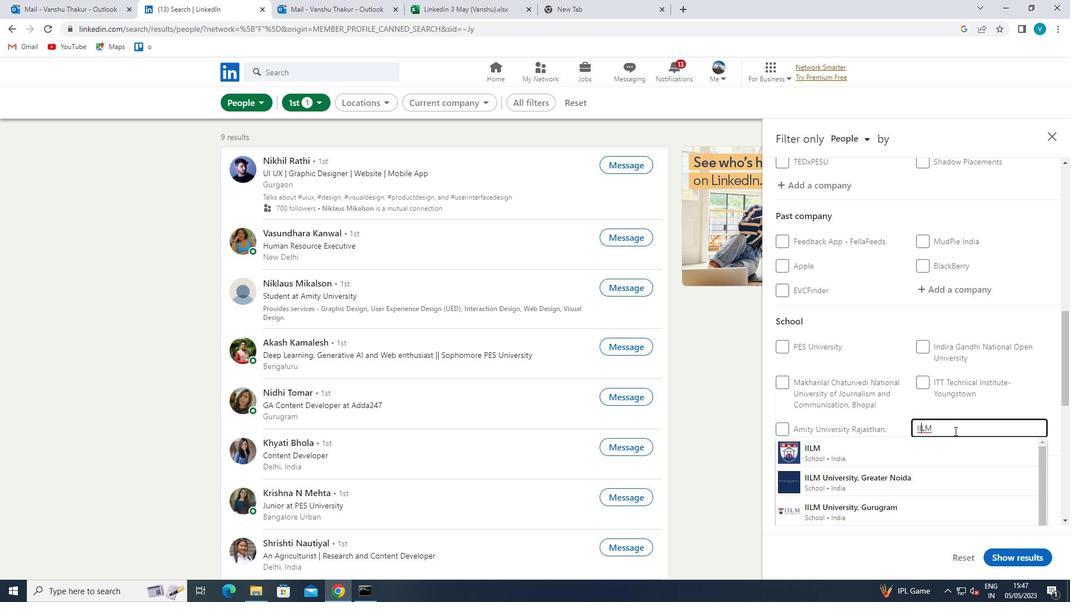 
Action: Mouse pressed left at (937, 451)
Screenshot: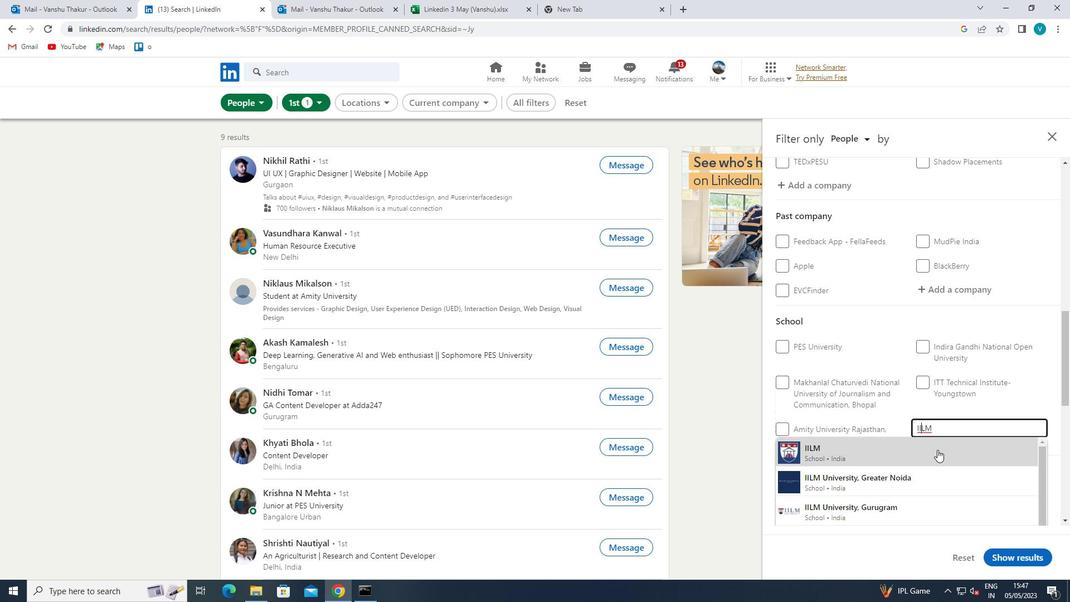 
Action: Mouse moved to (940, 454)
Screenshot: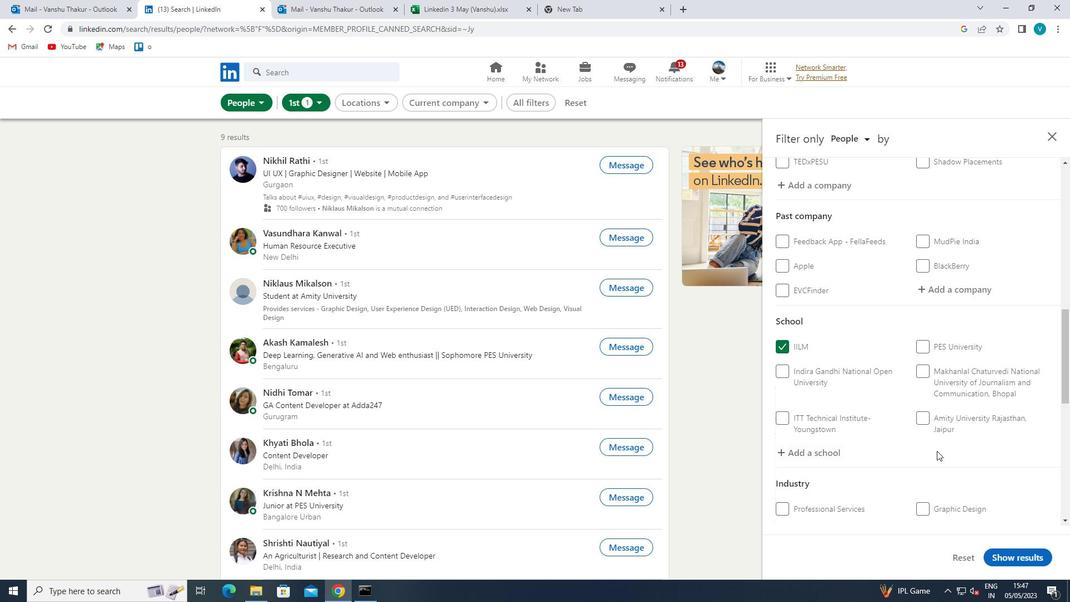 
Action: Mouse scrolled (940, 453) with delta (0, 0)
Screenshot: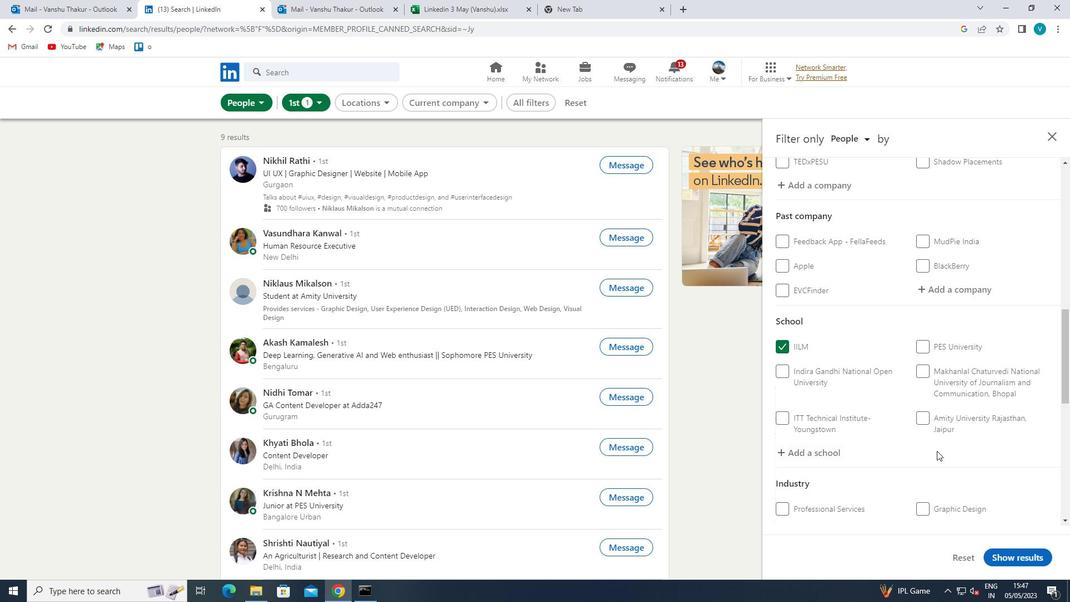 
Action: Mouse moved to (941, 456)
Screenshot: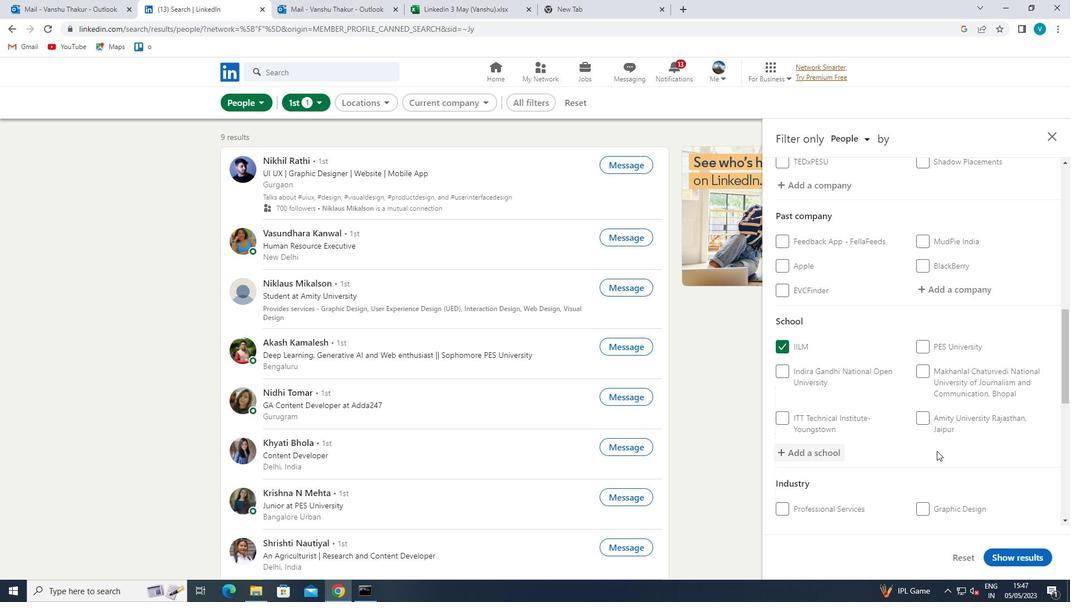 
Action: Mouse scrolled (941, 456) with delta (0, 0)
Screenshot: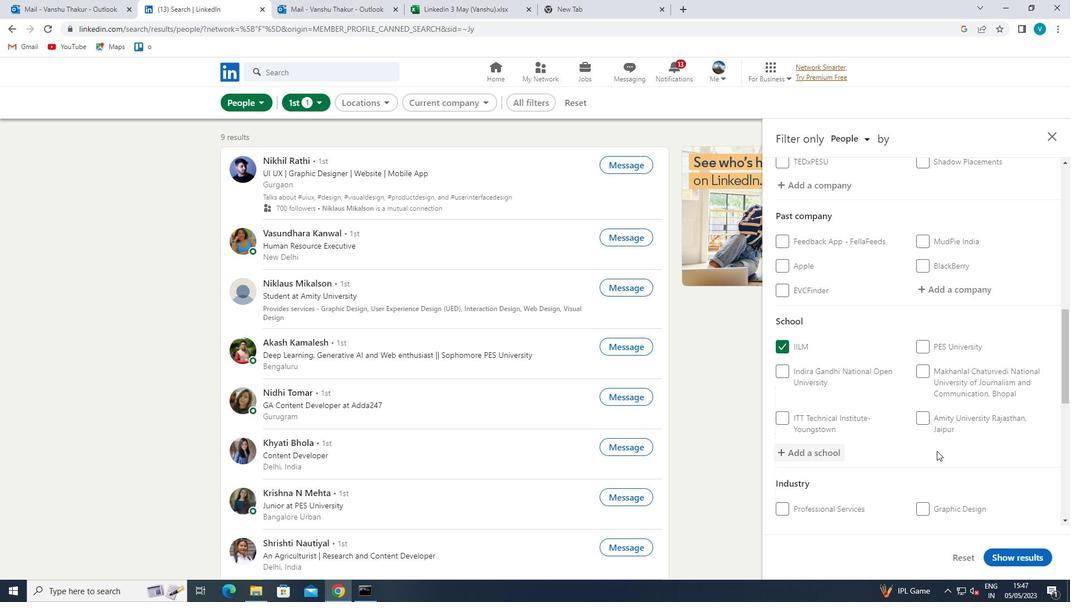 
Action: Mouse moved to (944, 458)
Screenshot: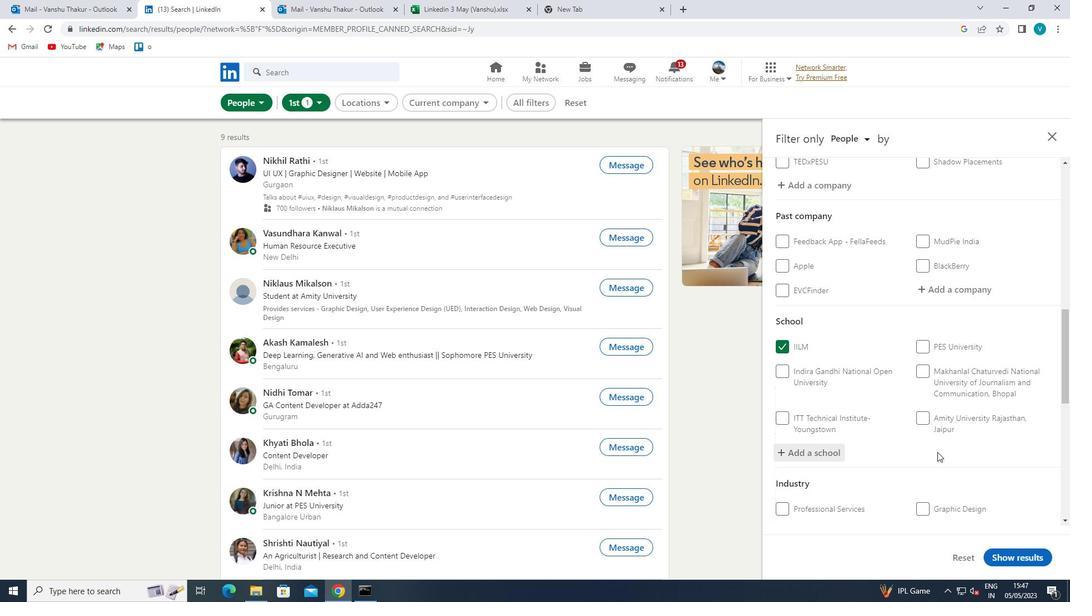 
Action: Mouse scrolled (944, 457) with delta (0, 0)
Screenshot: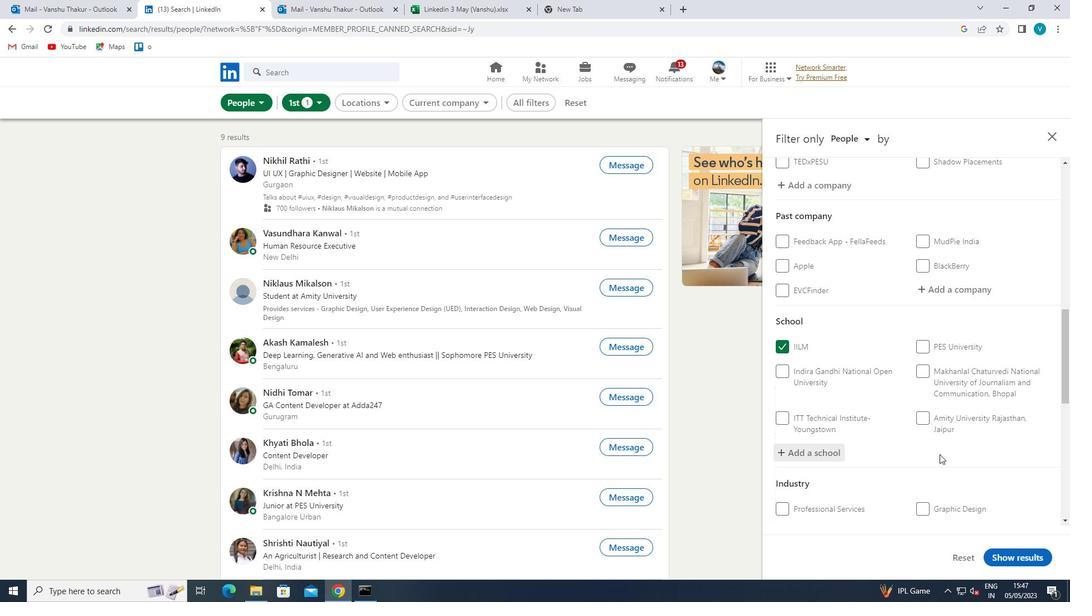 
Action: Mouse scrolled (944, 457) with delta (0, 0)
Screenshot: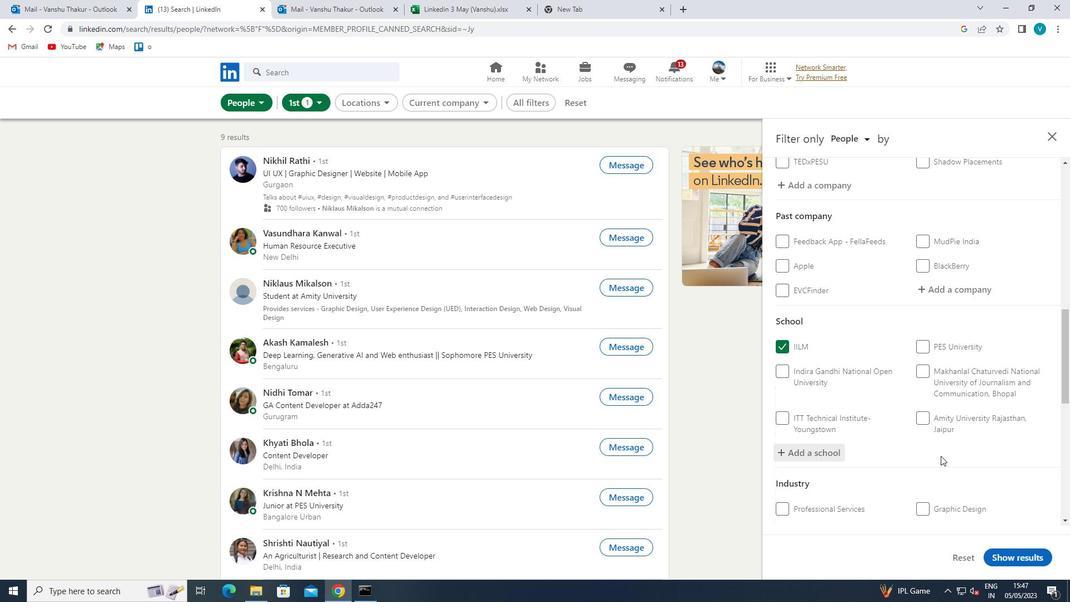 
Action: Mouse moved to (968, 342)
Screenshot: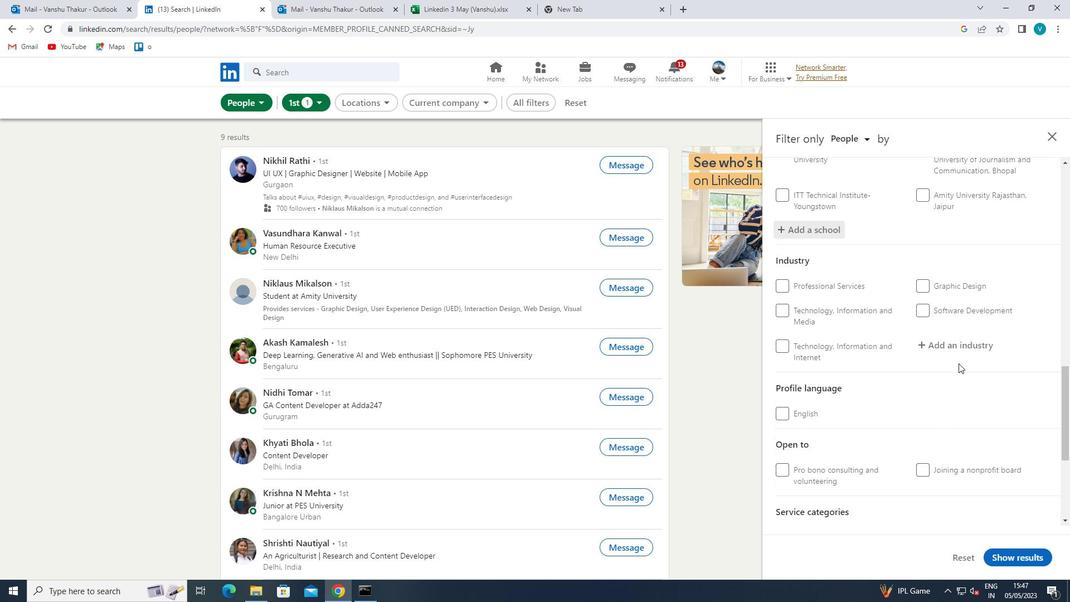 
Action: Mouse pressed left at (968, 342)
Screenshot: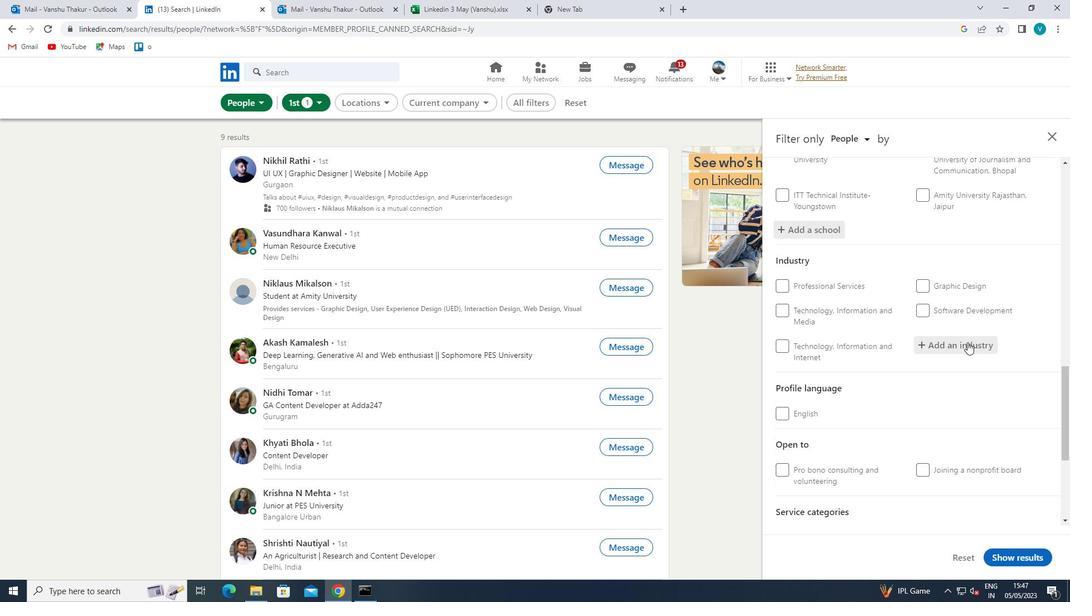 
Action: Key pressed <Key.shift>MOBILE<Key.space><Key.shift>COMPUTING<Key.space>
Screenshot: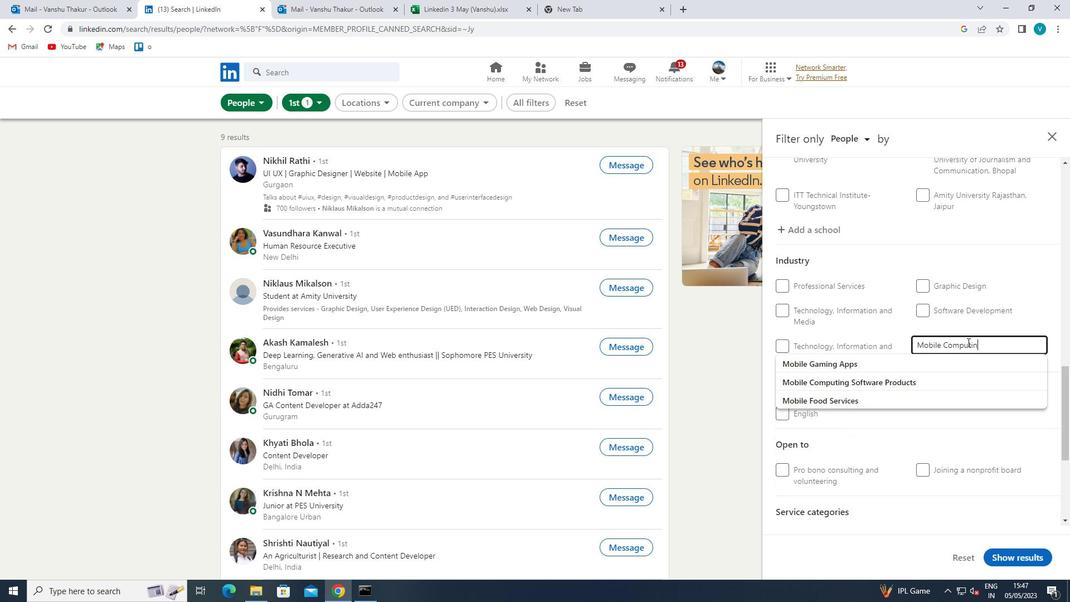 
Action: Mouse moved to (946, 359)
Screenshot: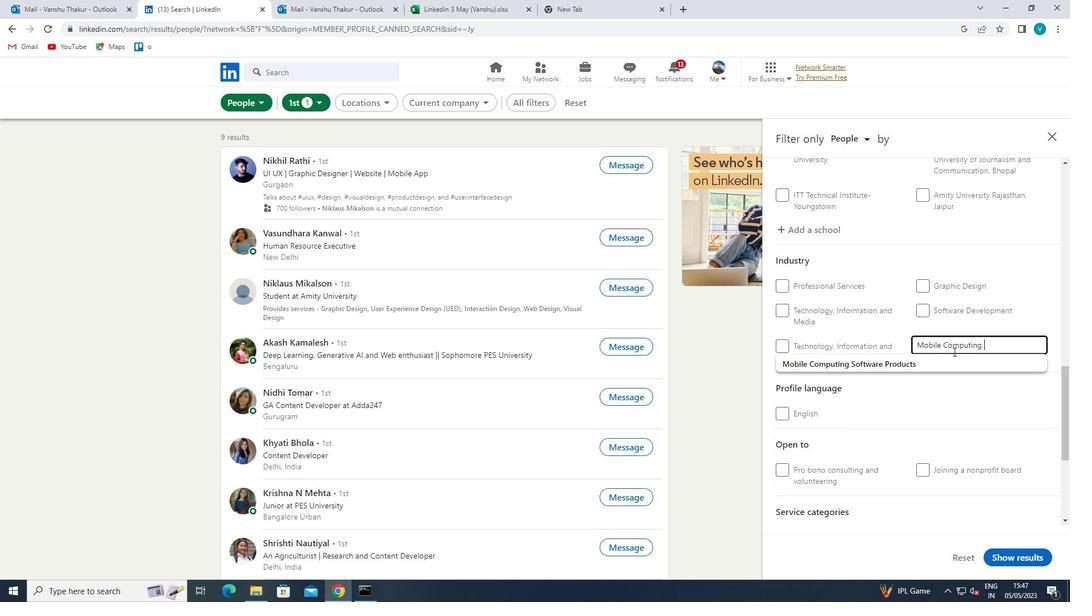 
Action: Mouse pressed left at (946, 359)
Screenshot: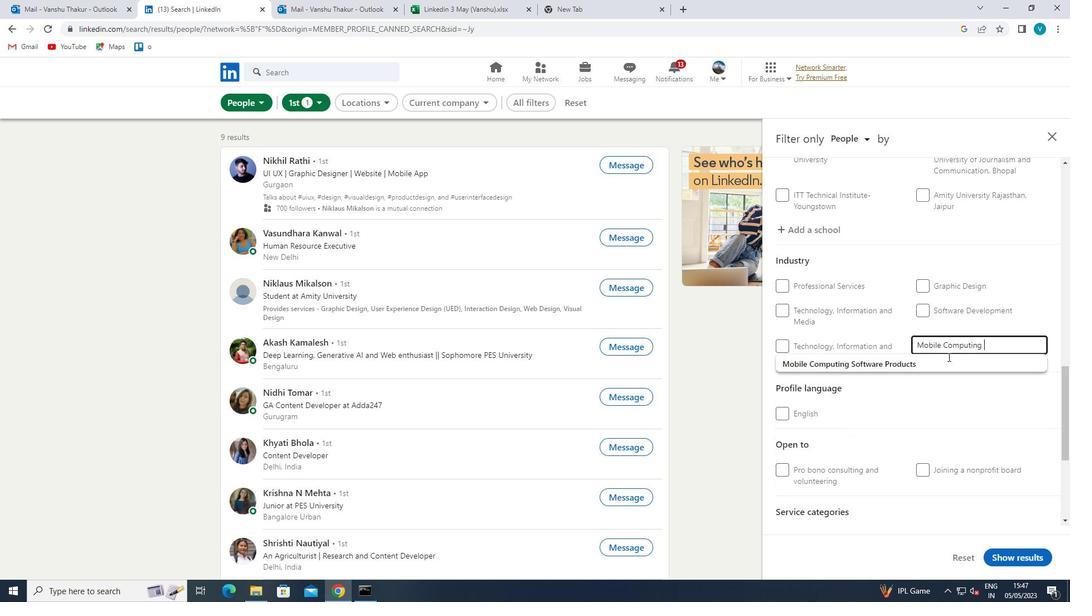 
Action: Mouse moved to (939, 363)
Screenshot: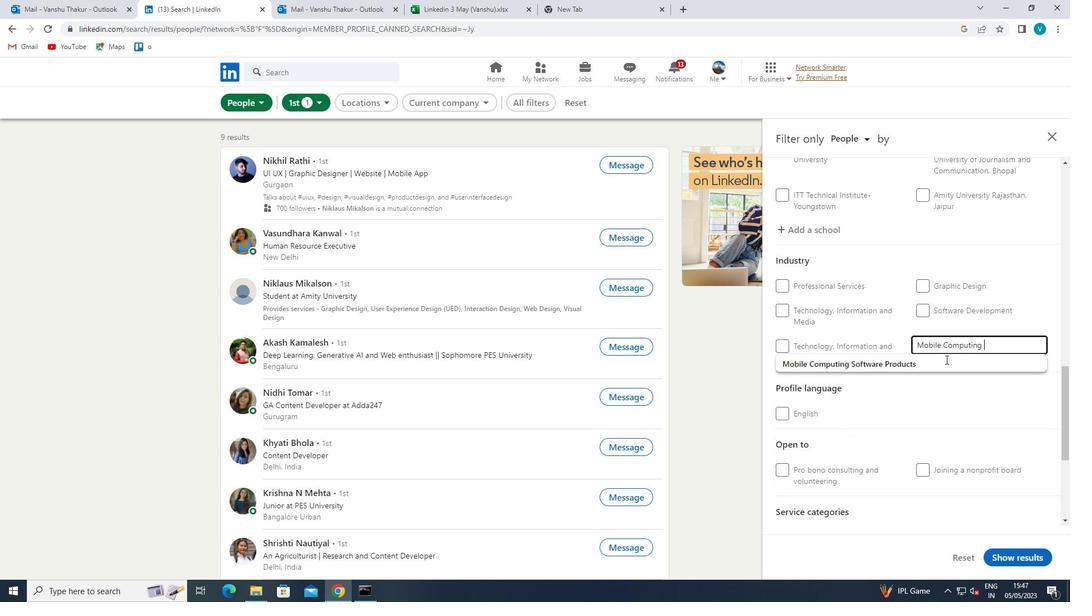 
Action: Mouse pressed left at (939, 363)
Screenshot: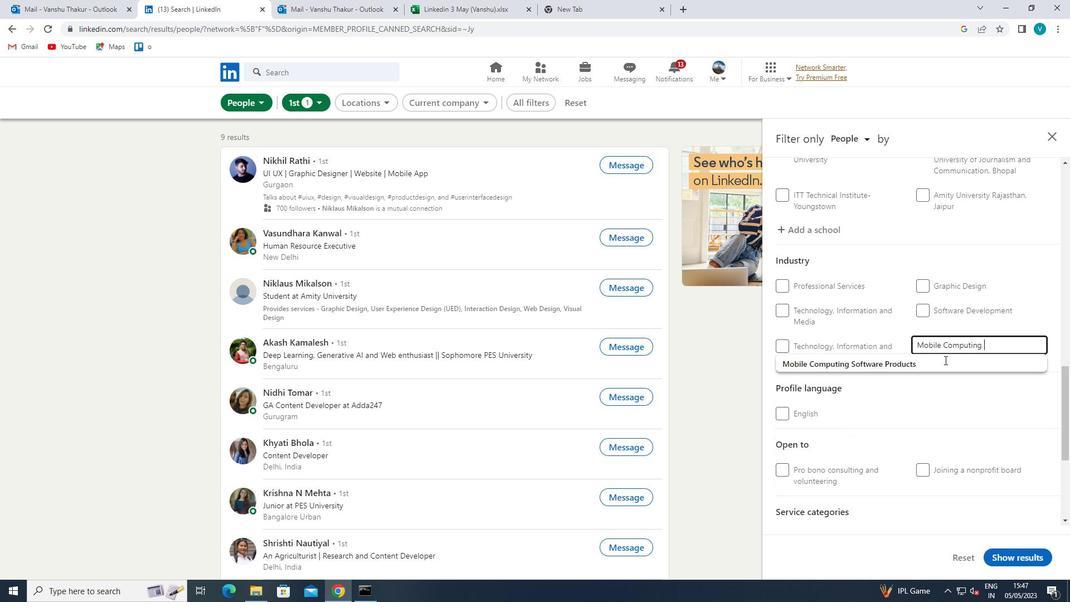 
Action: Mouse moved to (925, 358)
Screenshot: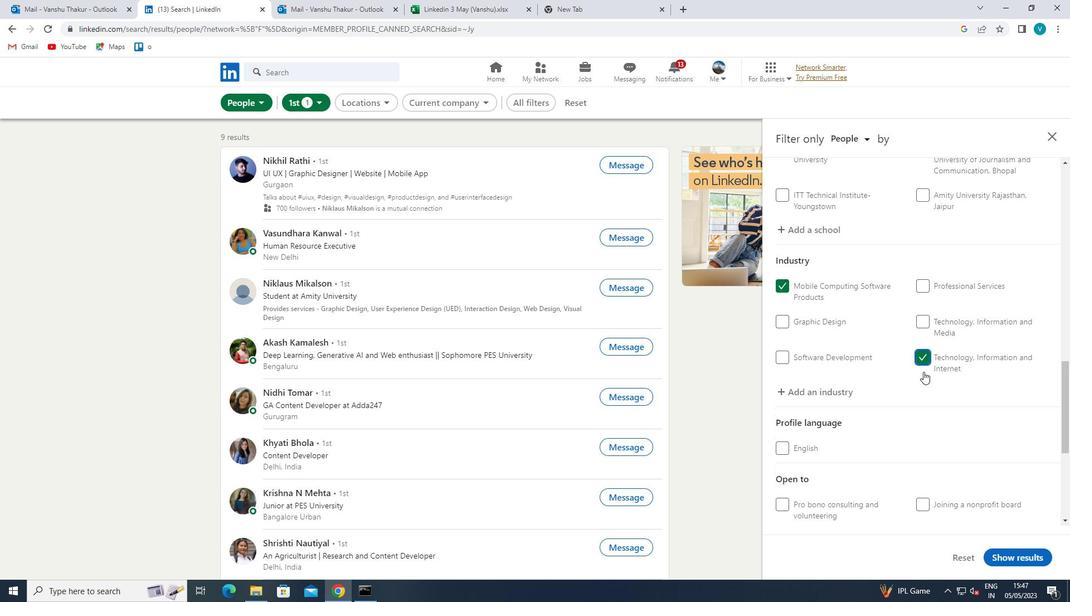 
Action: Mouse pressed left at (925, 358)
Screenshot: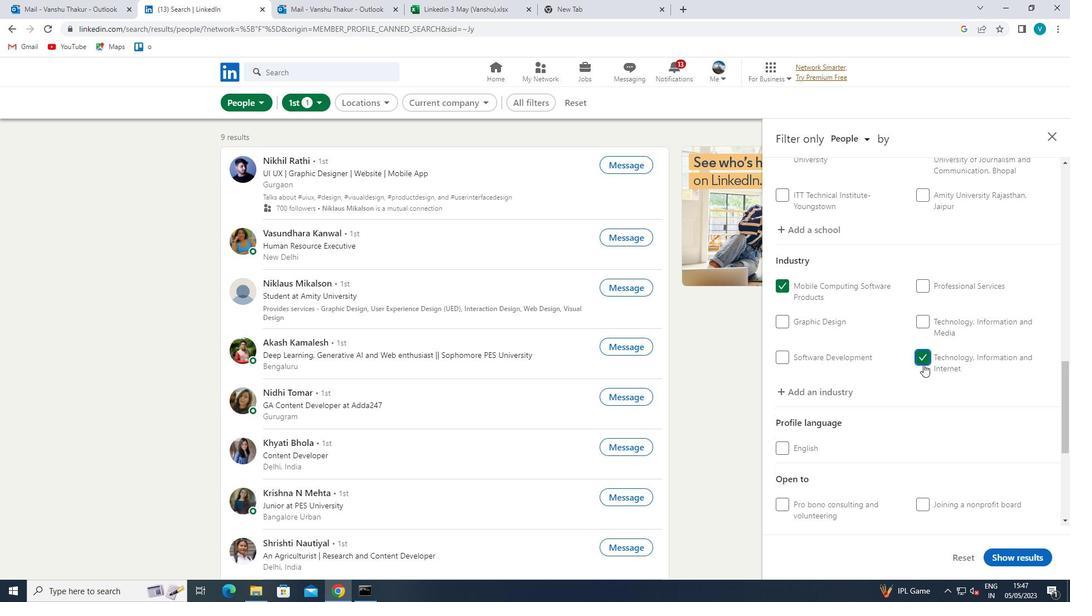 
Action: Mouse moved to (936, 393)
Screenshot: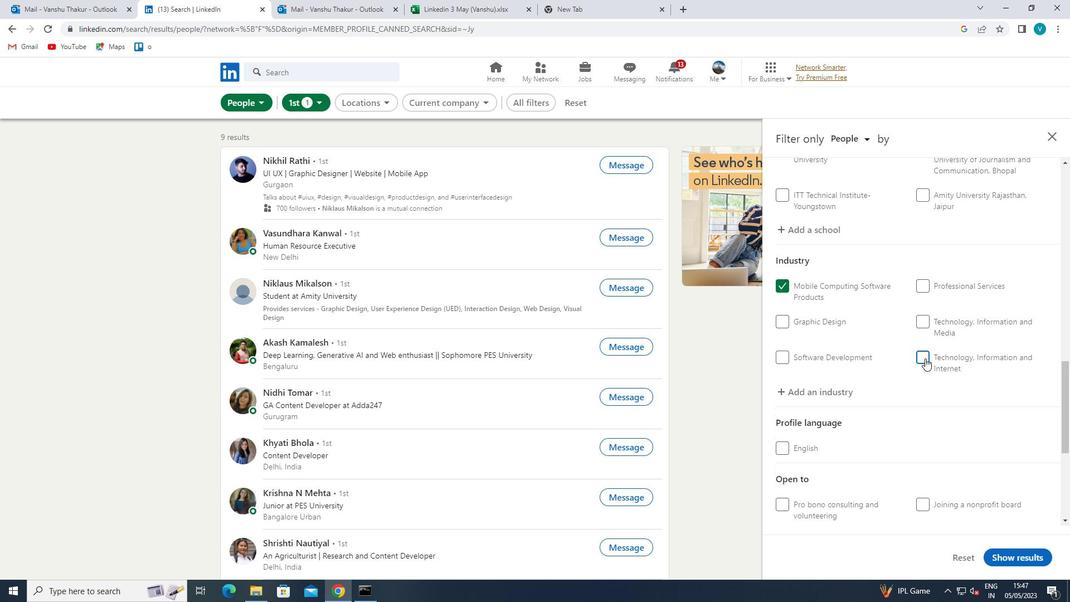 
Action: Mouse scrolled (936, 392) with delta (0, 0)
Screenshot: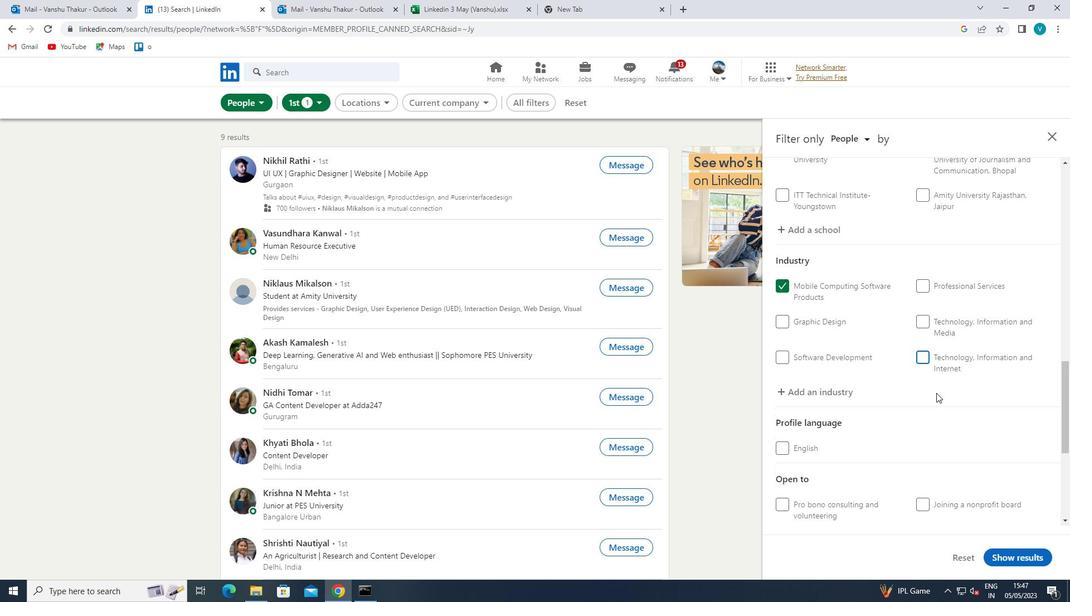 
Action: Mouse scrolled (936, 392) with delta (0, 0)
Screenshot: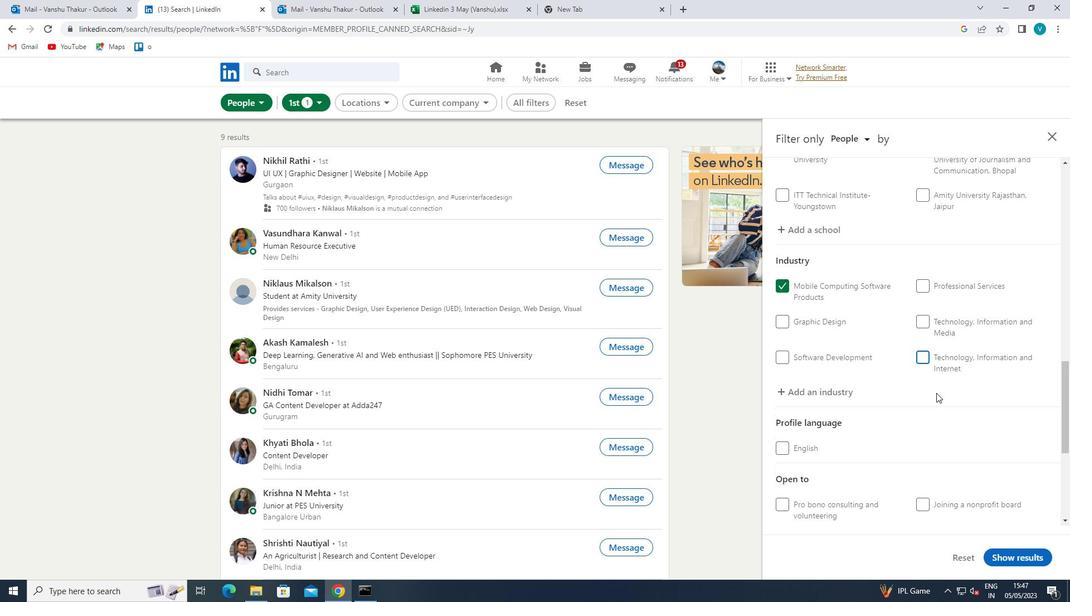 
Action: Mouse scrolled (936, 392) with delta (0, 0)
Screenshot: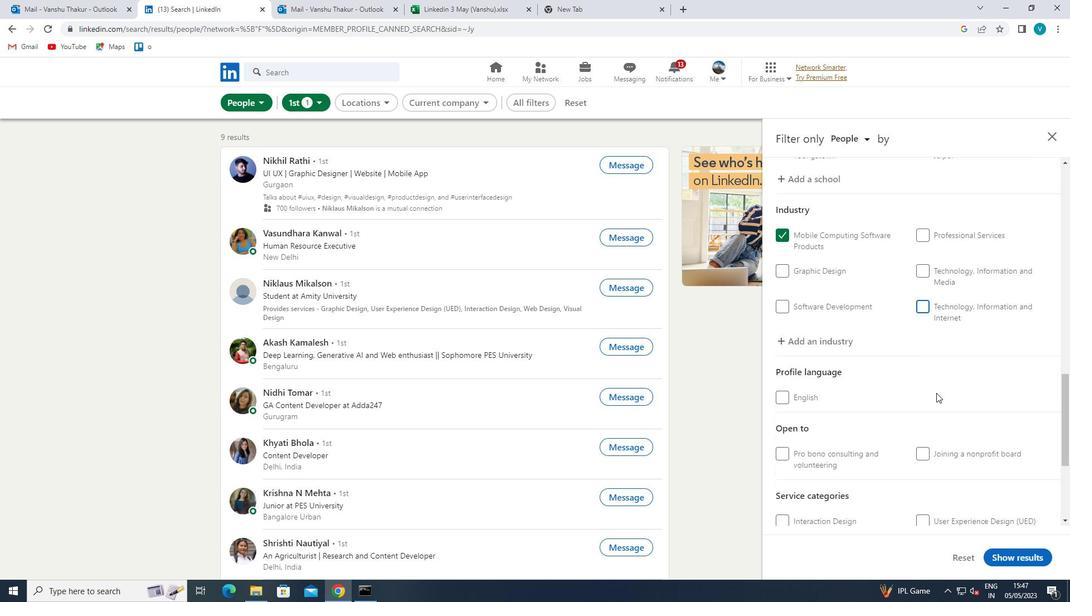 
Action: Mouse scrolled (936, 392) with delta (0, 0)
Screenshot: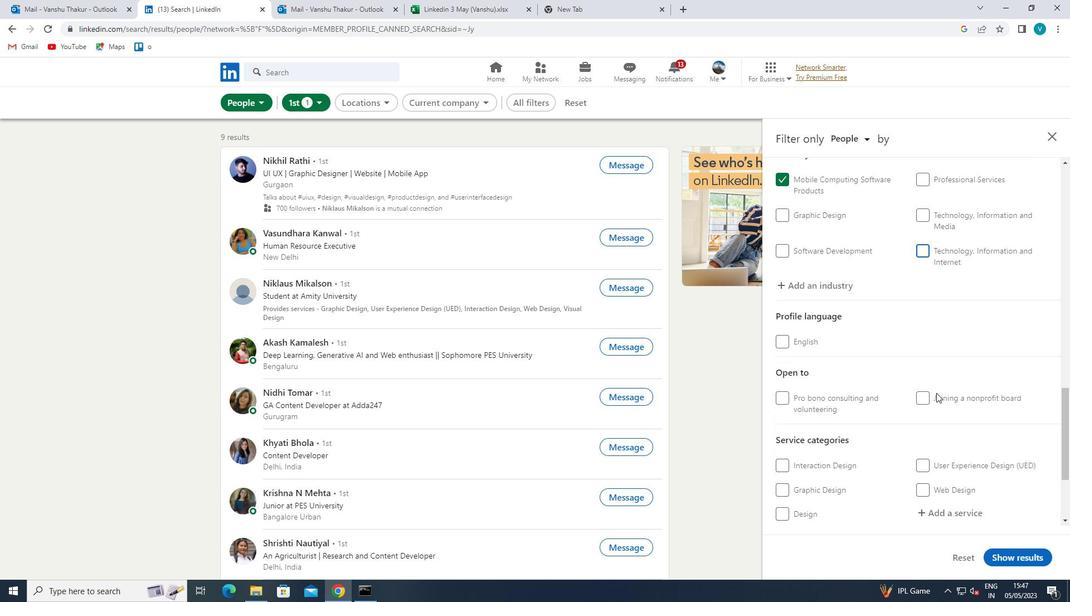 
Action: Mouse scrolled (936, 392) with delta (0, 0)
Screenshot: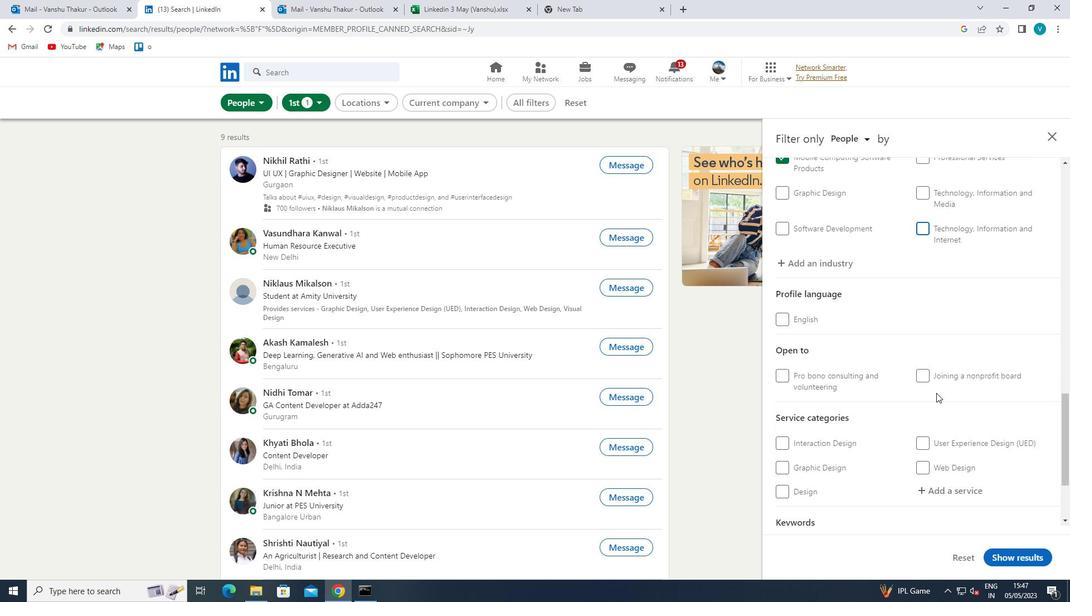 
Action: Mouse moved to (951, 371)
Screenshot: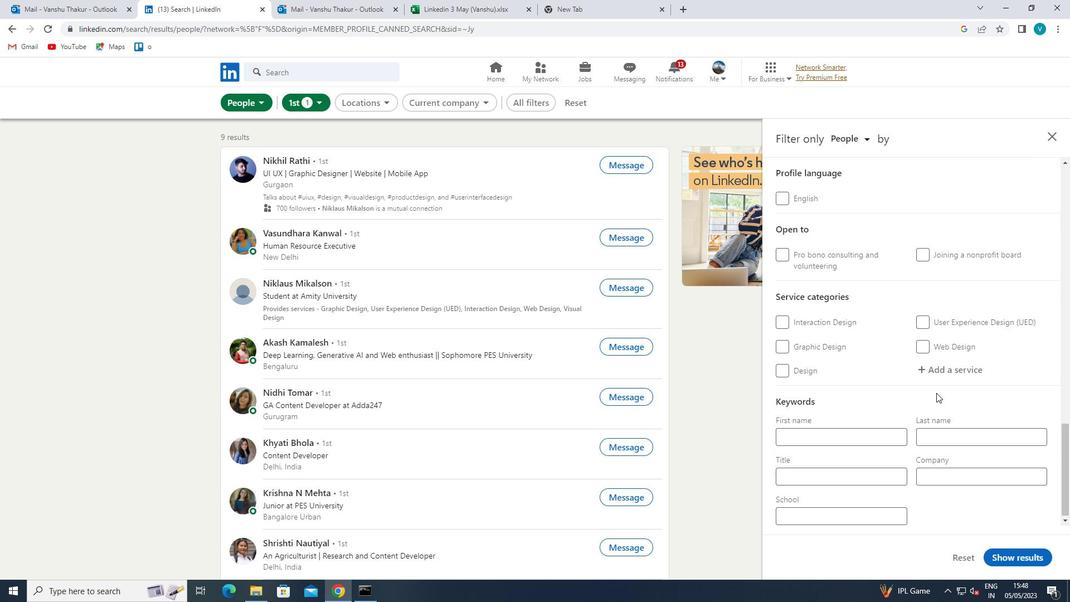 
Action: Mouse pressed left at (951, 371)
Screenshot: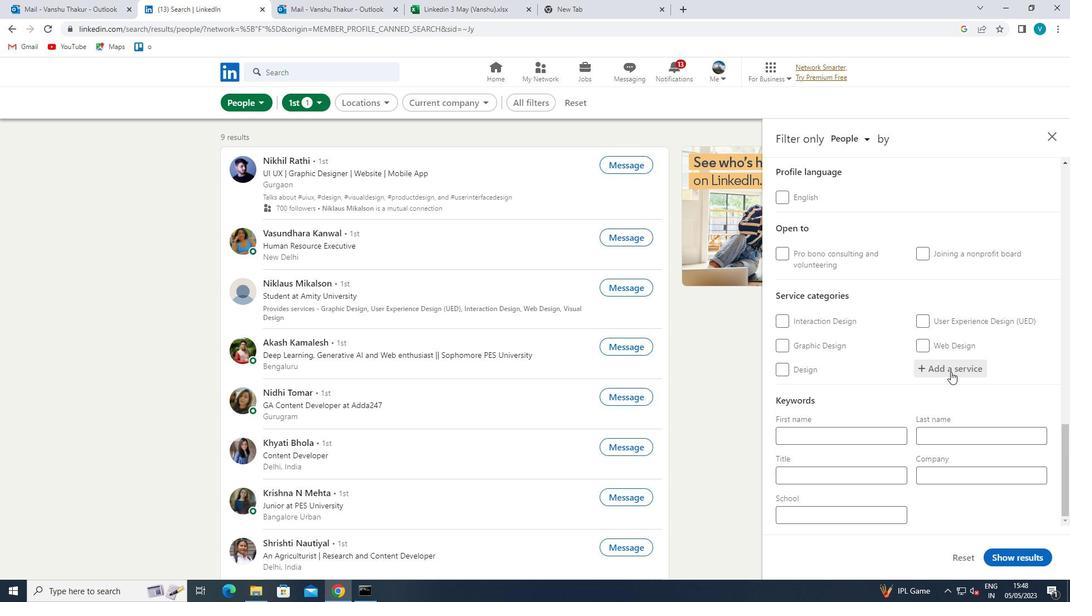 
Action: Key pressed <Key.shift>SEARCH
Screenshot: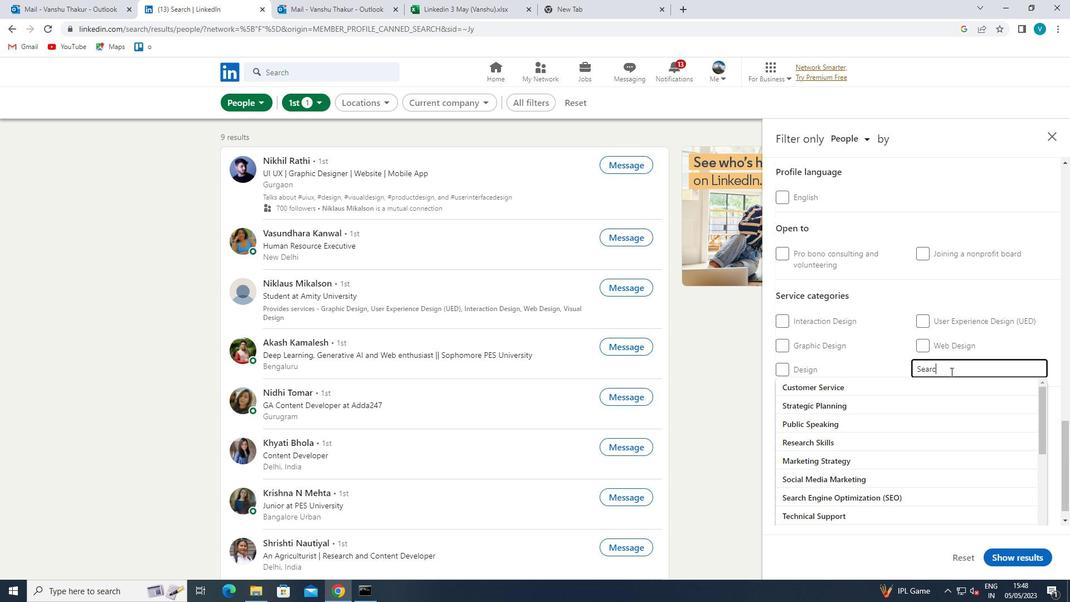 
Action: Mouse moved to (942, 382)
Screenshot: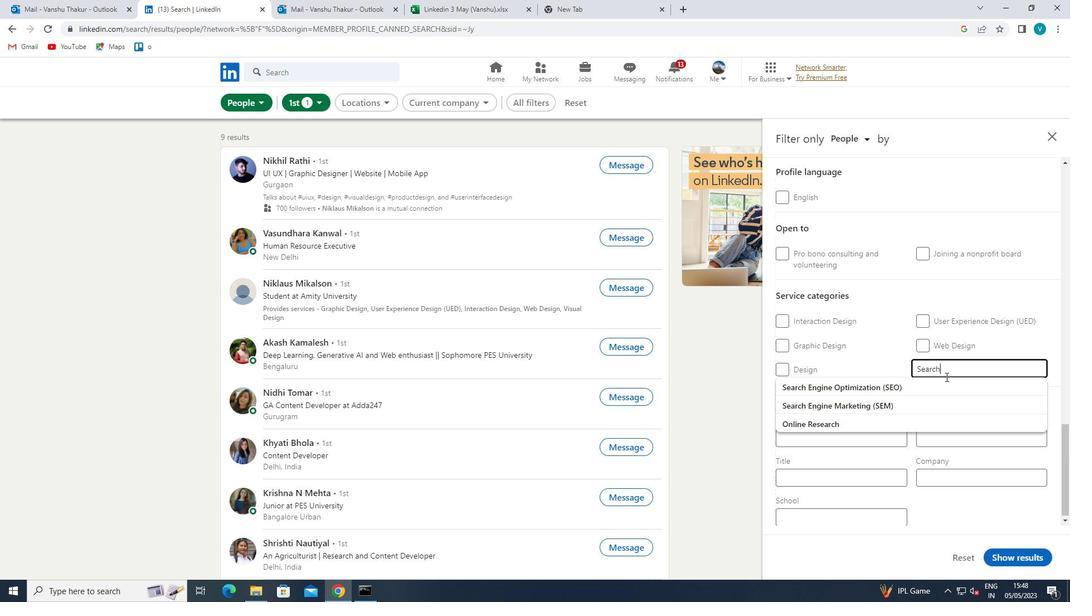 
Action: Mouse pressed left at (942, 382)
Screenshot: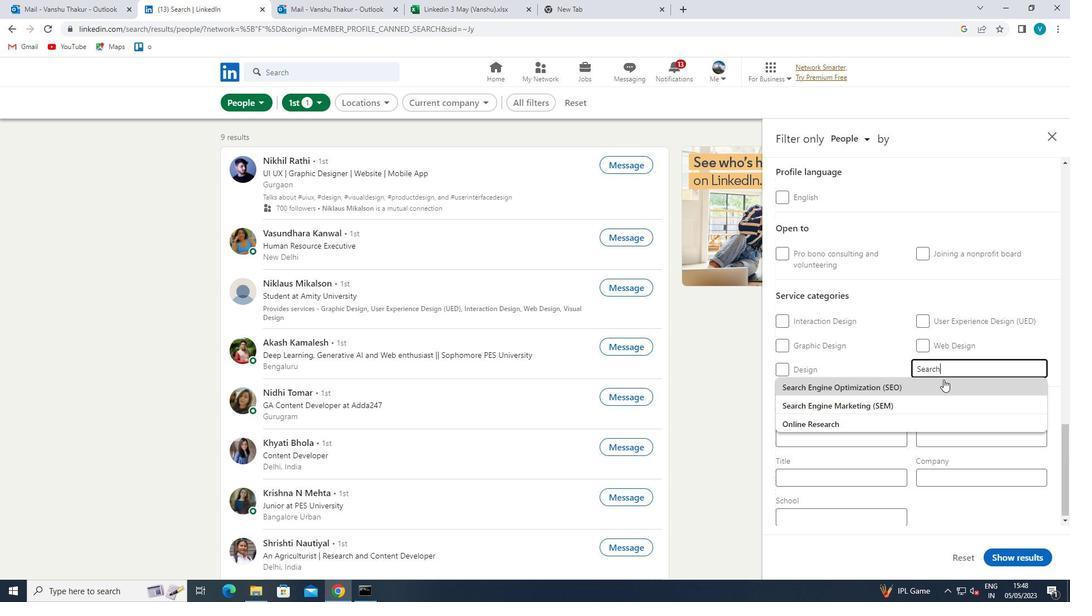 
Action: Mouse scrolled (942, 381) with delta (0, 0)
Screenshot: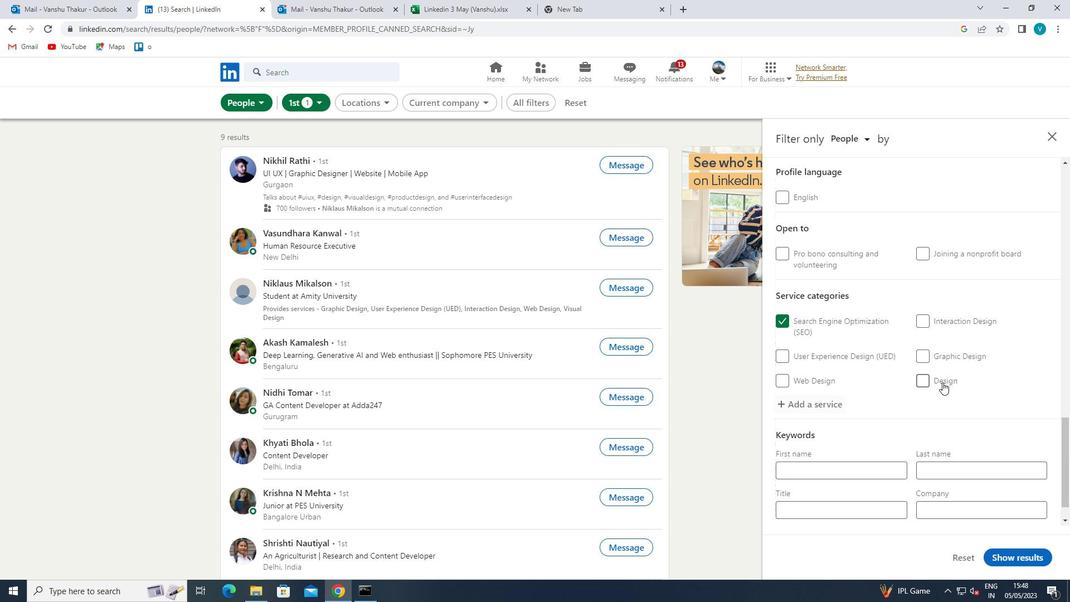 
Action: Mouse scrolled (942, 381) with delta (0, 0)
Screenshot: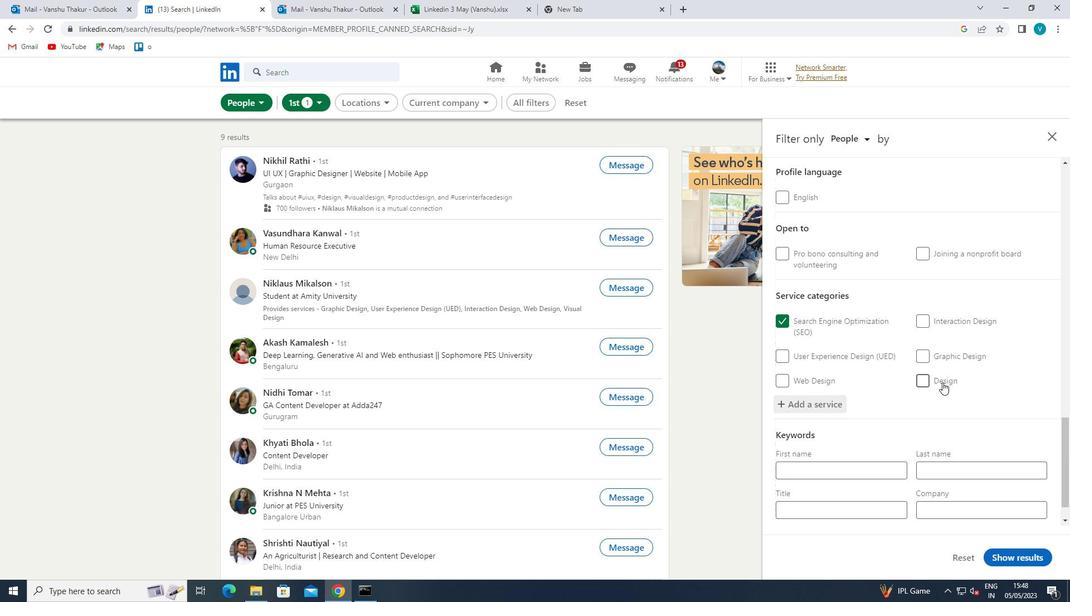 
Action: Mouse moved to (938, 384)
Screenshot: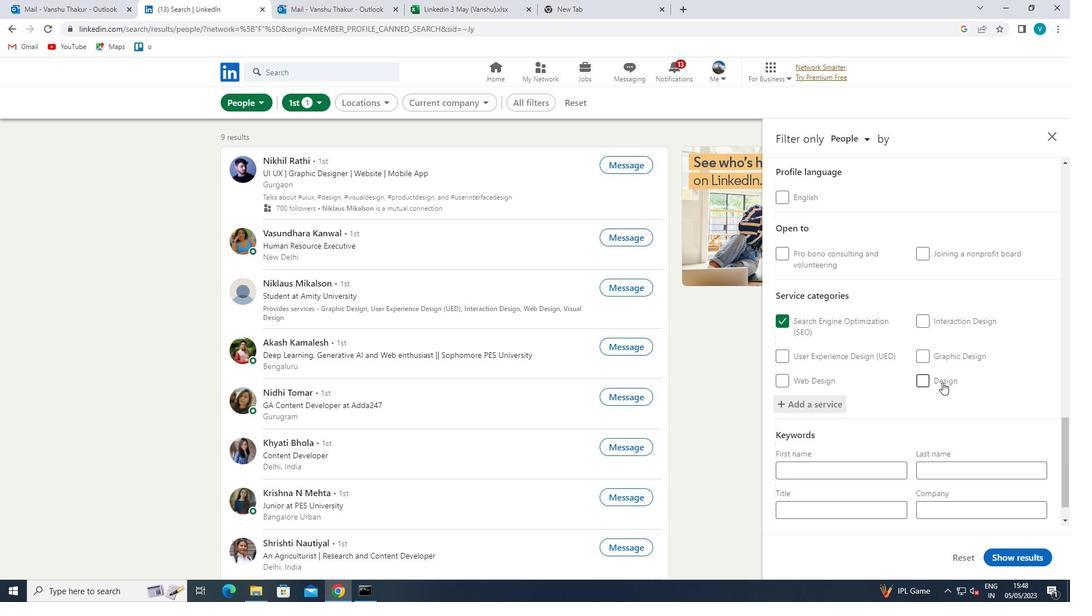 
Action: Mouse scrolled (938, 384) with delta (0, 0)
Screenshot: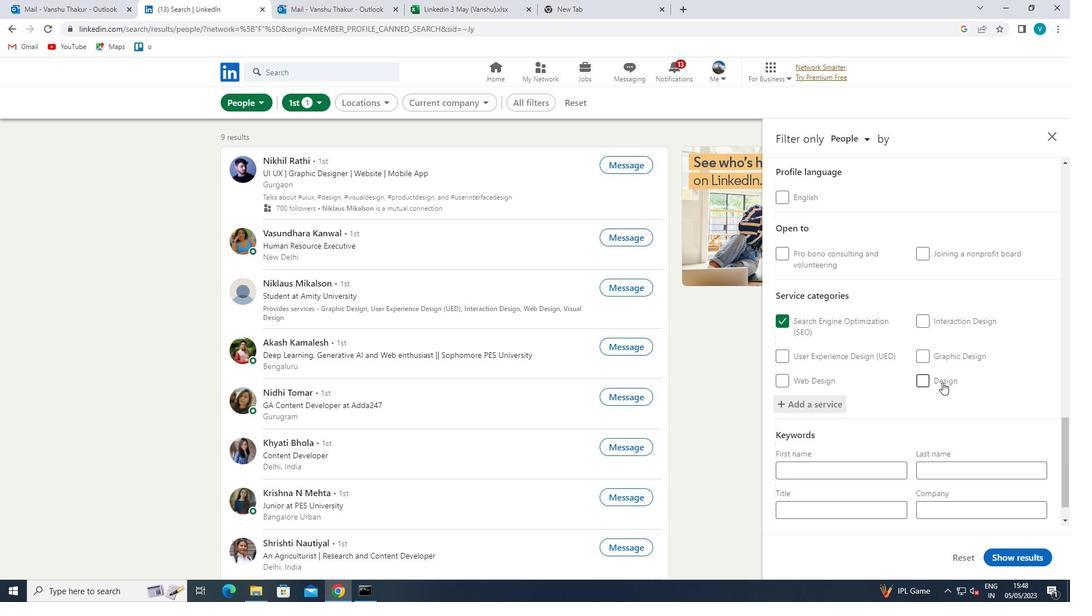 
Action: Mouse moved to (930, 389)
Screenshot: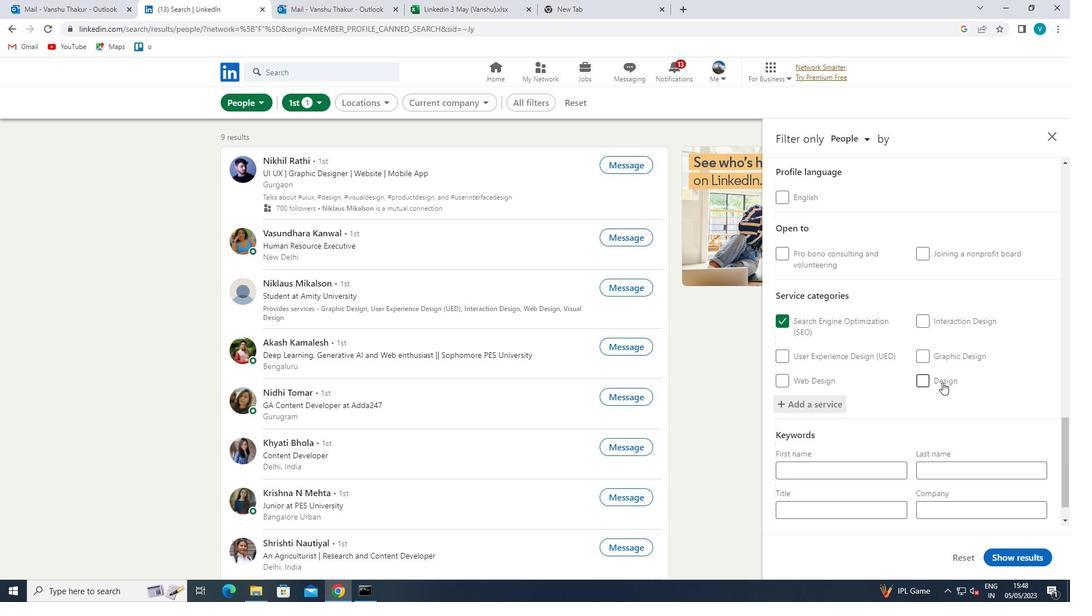 
Action: Mouse scrolled (930, 389) with delta (0, 0)
Screenshot: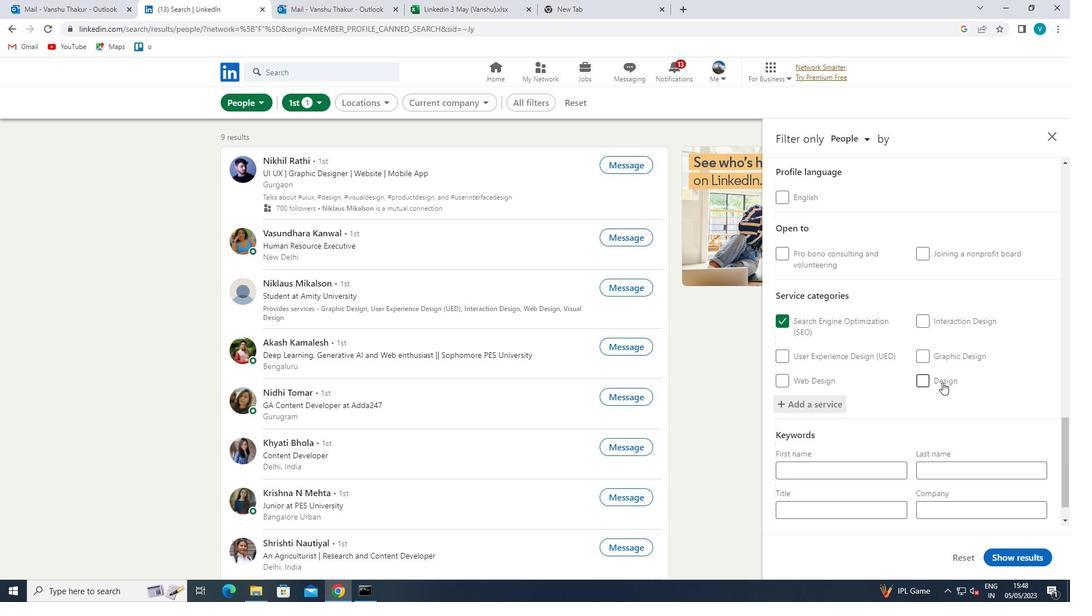 
Action: Mouse moved to (888, 471)
Screenshot: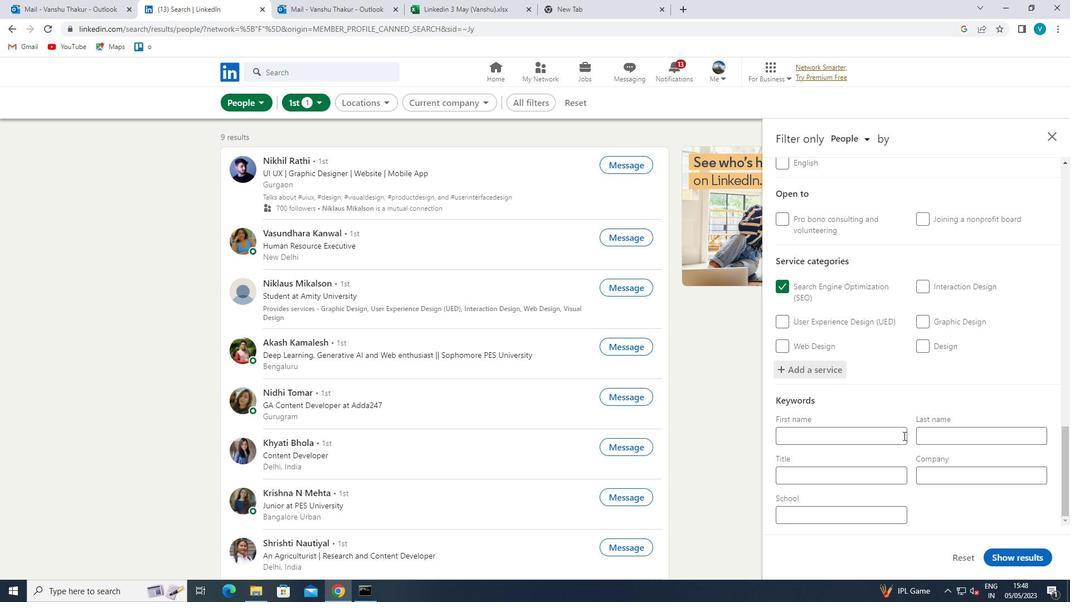 
Action: Mouse pressed left at (888, 471)
Screenshot: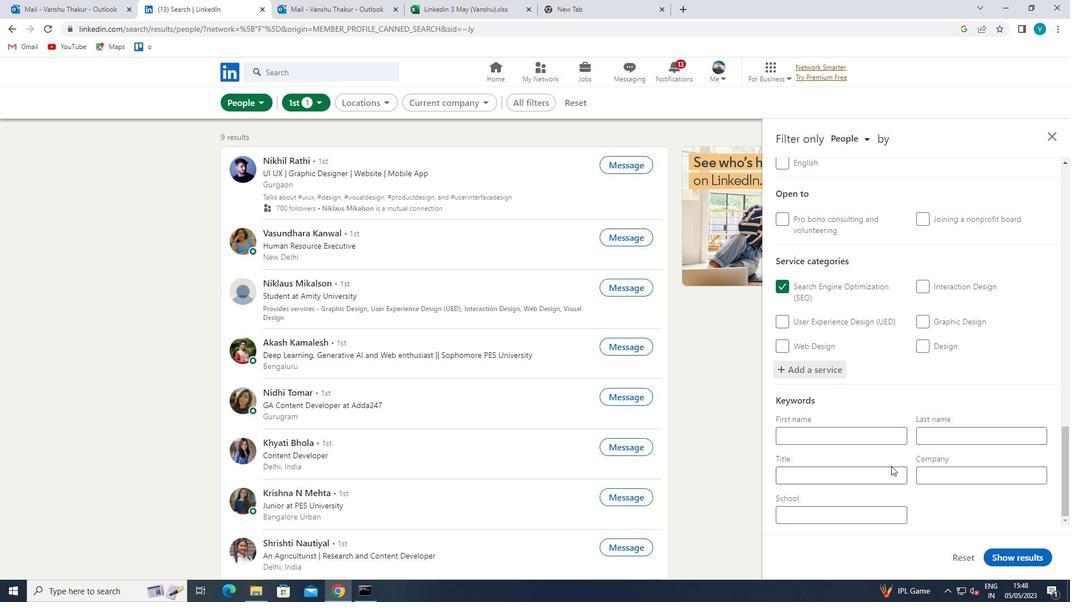 
Action: Mouse moved to (888, 471)
Screenshot: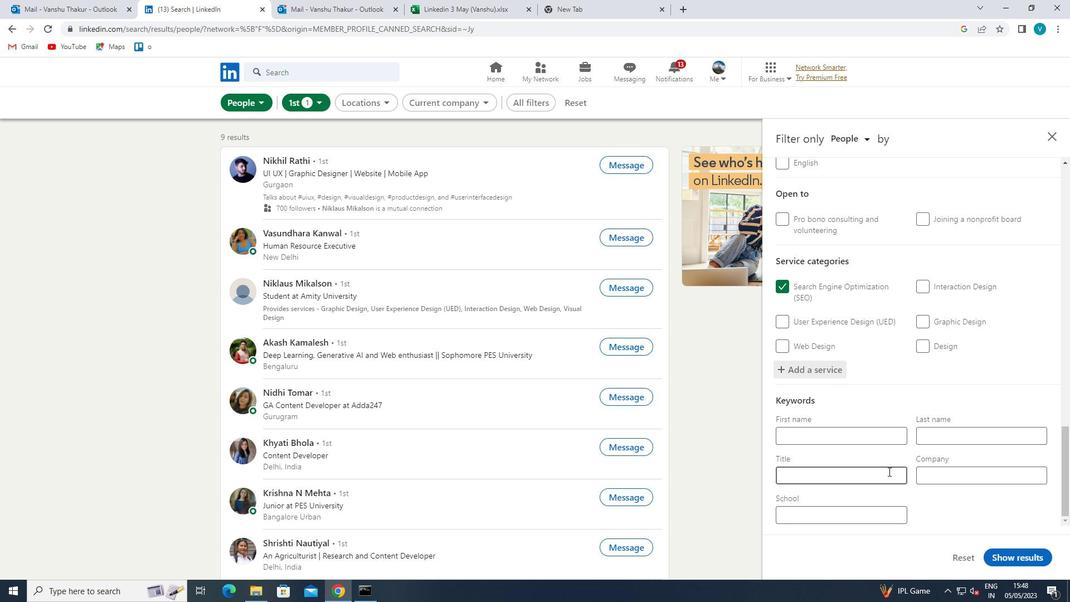 
Action: Key pressed <Key.shift>BRAND<Key.space><Key.shift>STRATEGIST<Key.space>
Screenshot: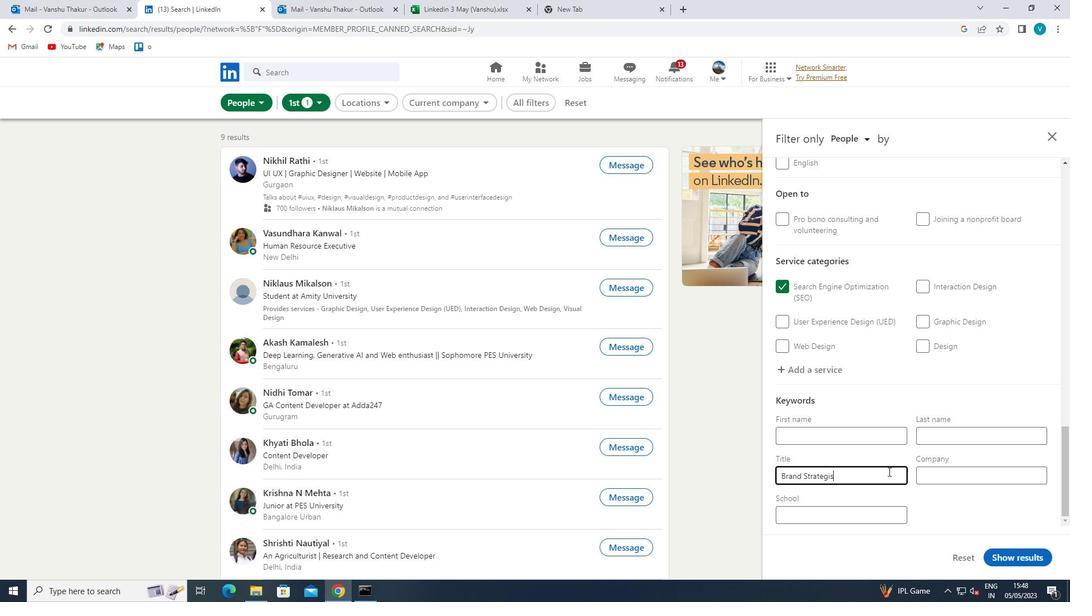 
Action: Mouse moved to (1006, 556)
Screenshot: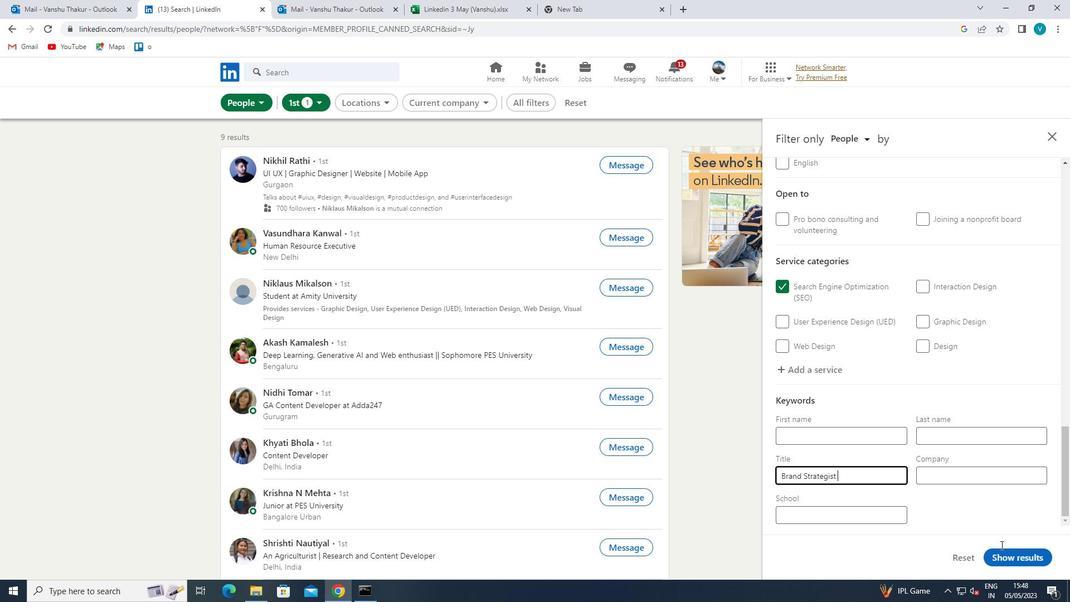 
Action: Mouse pressed left at (1006, 556)
Screenshot: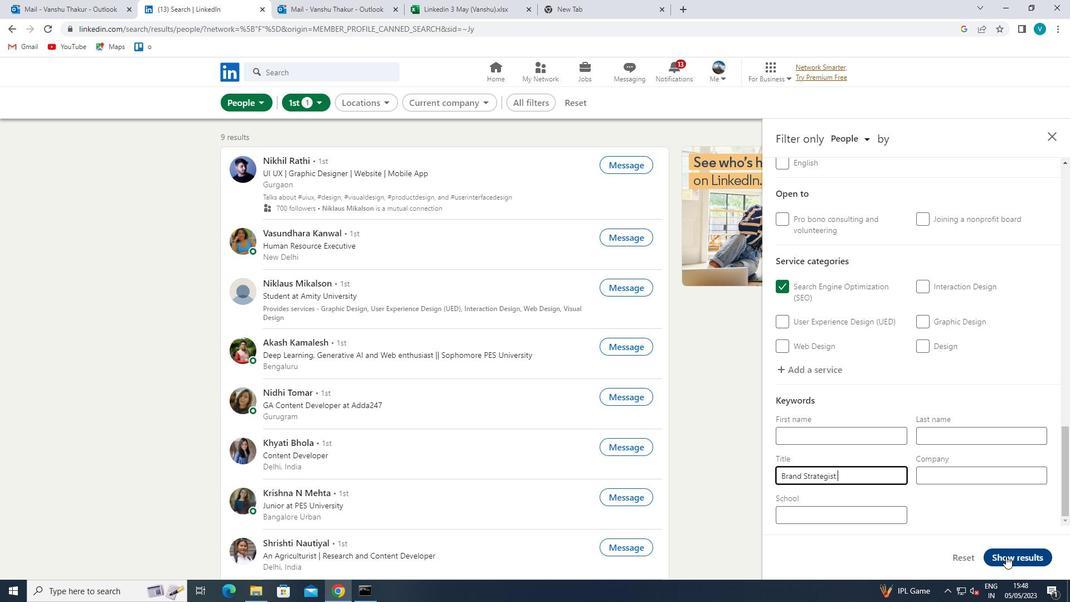 
Action: Mouse pressed left at (1006, 556)
Screenshot: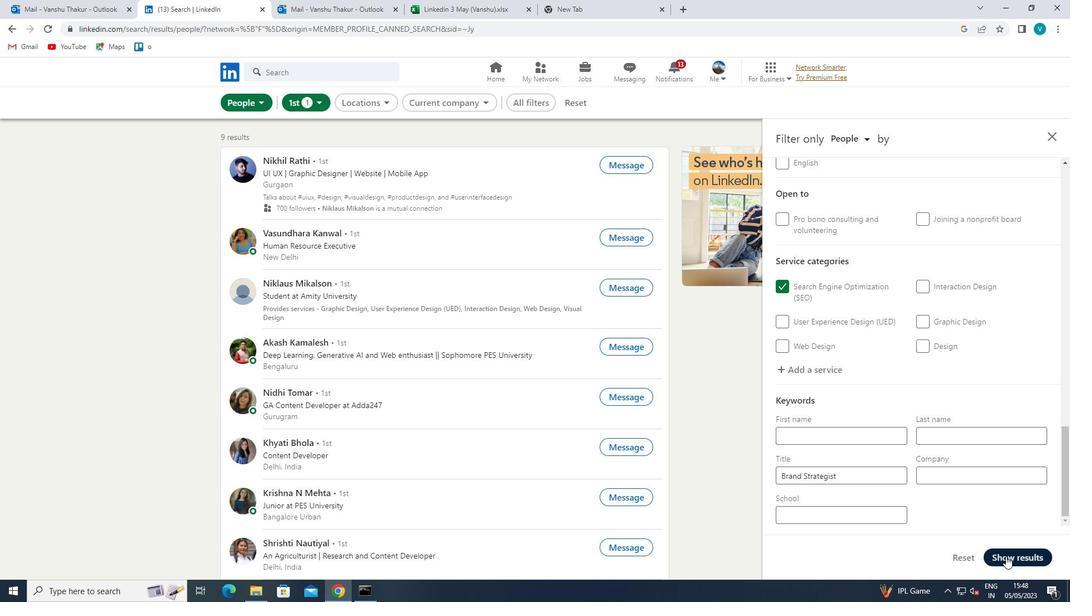 
